 Task: Add an event  with title  Lunch and Learn: Stress Management Techniques, date '2023/12/13' to '2023/12/15'  & Select Event type as  Collective. Add location for the event as  321 São Jorge Castle, Lisbon, Portugal and add a description: Participants will explore the various roles, strengths, and contributions of team members. They will gain insights into the different communication styles, work preferences, and approaches to collaboration that exist within the team.Create an event link  http-lunchandlearn:stressmanagementtechniquescom & Select the event color as  Violet. , logged in from the account softage.1@softage.netand send the event invitation to softage.2@softage.net and softage.3@softage.net
Action: Mouse moved to (732, 104)
Screenshot: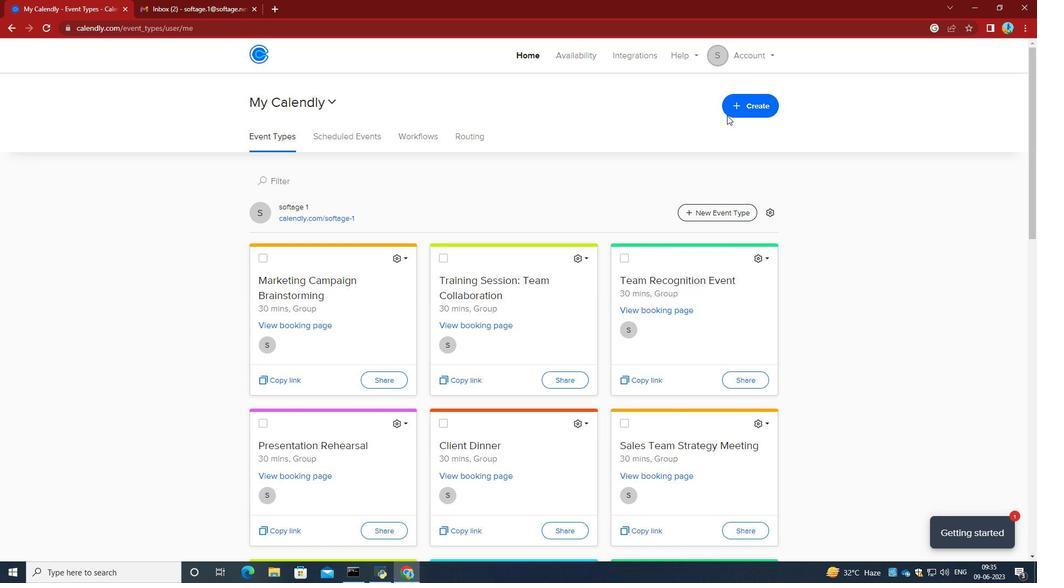 
Action: Mouse pressed left at (732, 104)
Screenshot: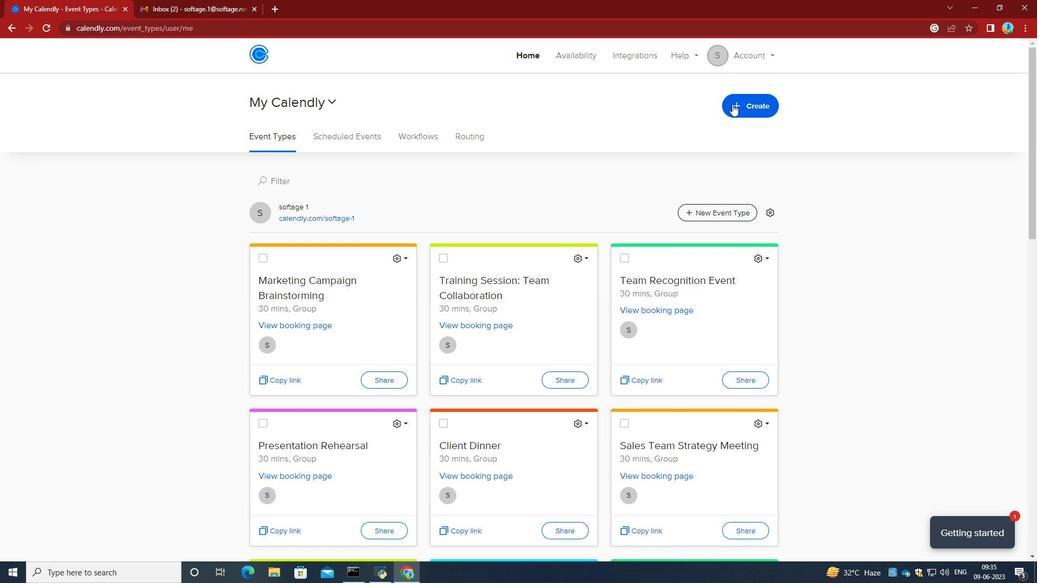 
Action: Mouse moved to (695, 138)
Screenshot: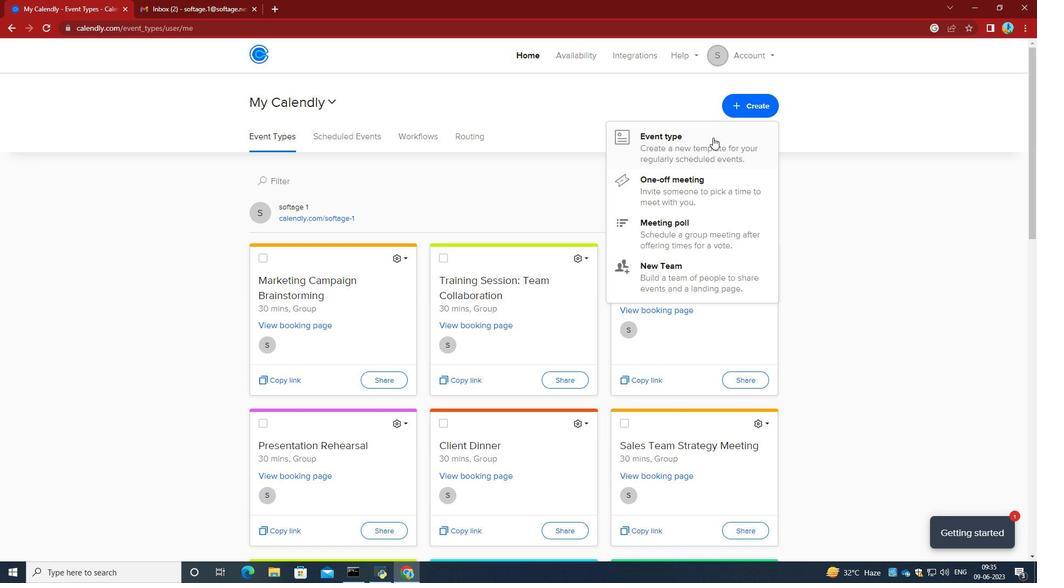 
Action: Mouse pressed left at (695, 138)
Screenshot: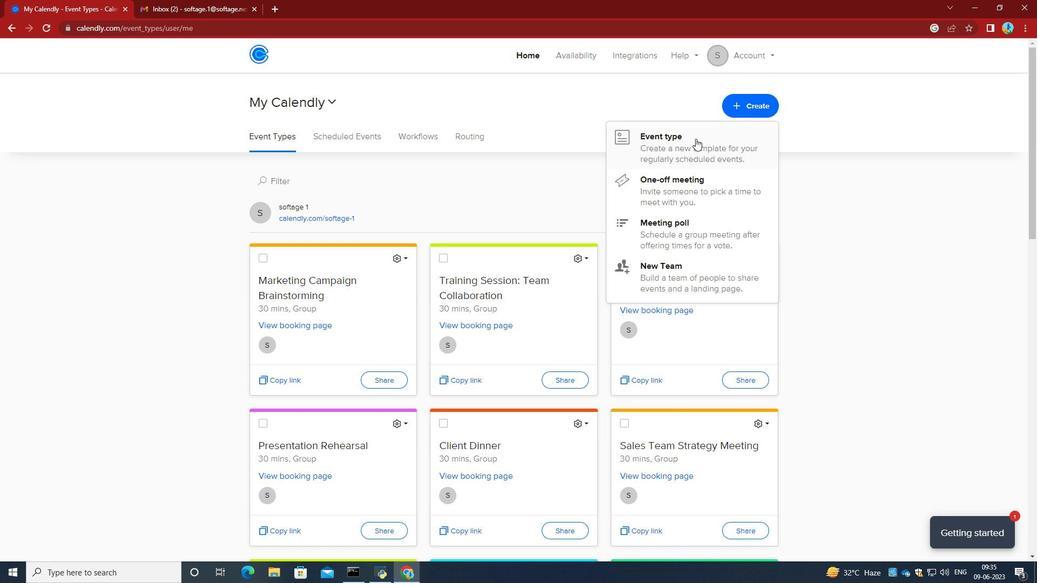
Action: Mouse moved to (524, 322)
Screenshot: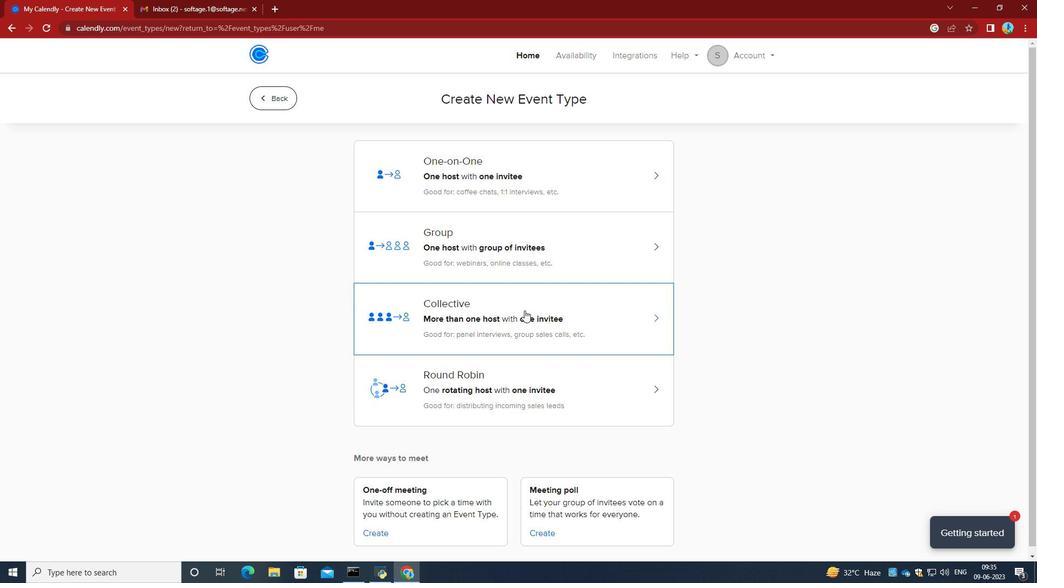 
Action: Mouse pressed left at (524, 322)
Screenshot: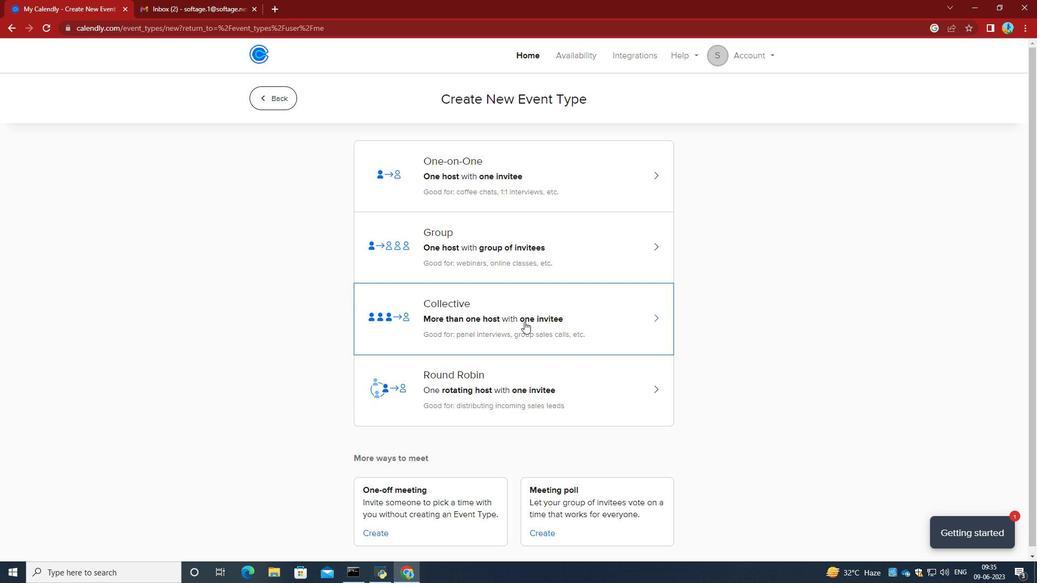 
Action: Mouse moved to (650, 234)
Screenshot: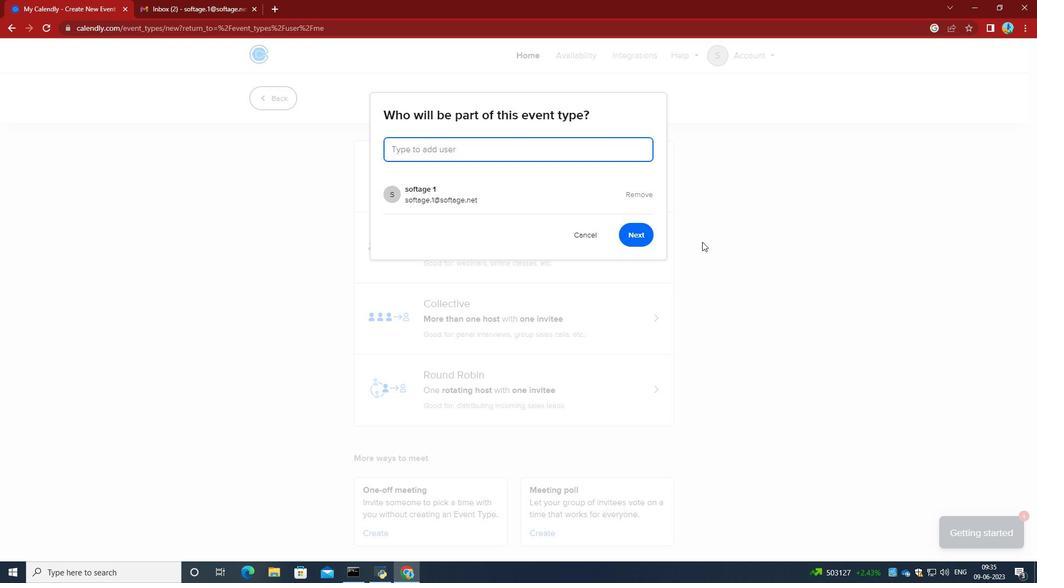 
Action: Mouse pressed left at (650, 234)
Screenshot: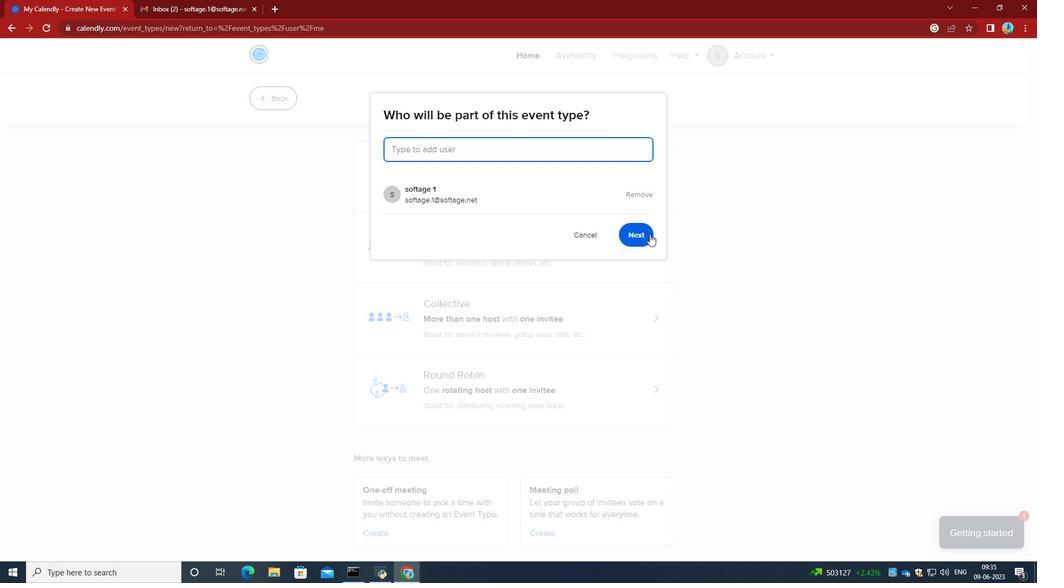 
Action: Mouse moved to (339, 258)
Screenshot: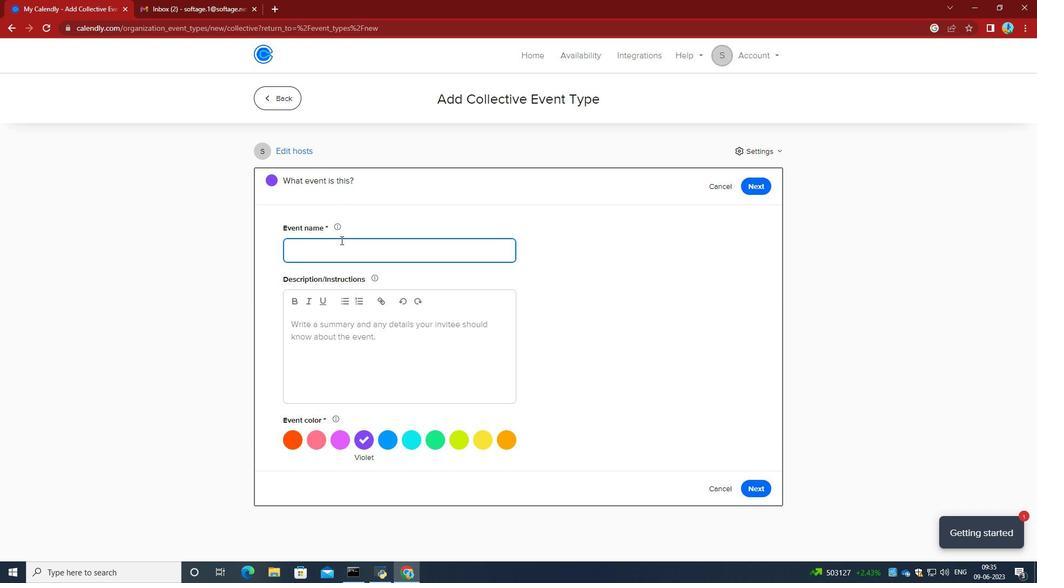 
Action: Mouse pressed left at (339, 258)
Screenshot: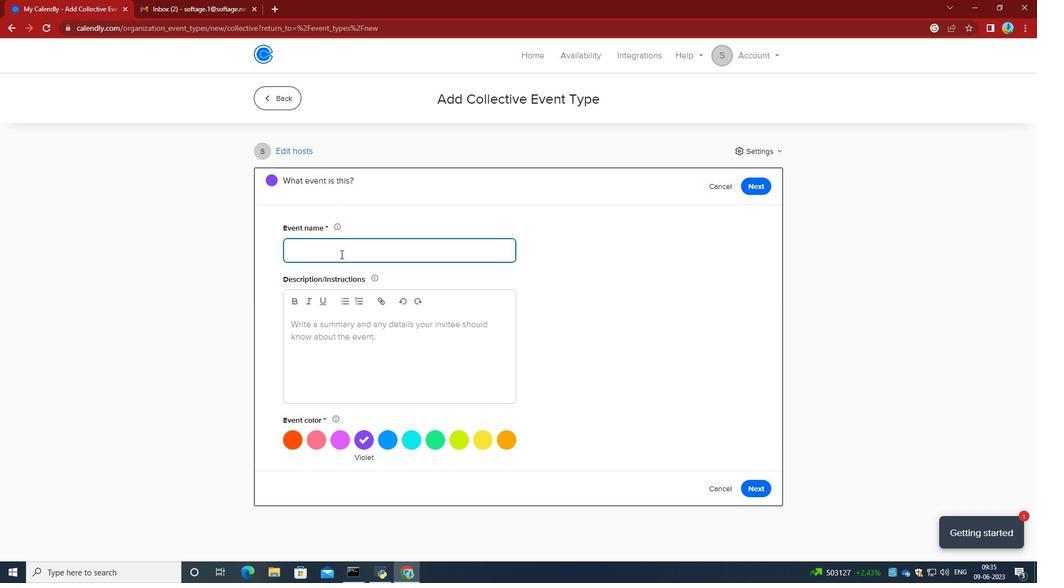 
Action: Key pressed <Key.caps_lock>L<Key.caps_lock>uc<Key.backspace>nch<Key.space>and<Key.space><Key.caps_lock>L<Key.caps_lock>earn<Key.shift_r>:<Key.space><Key.caps_lock>ST<Key.backspace><Key.caps_lock>tress<Key.space><Key.caps_lock>M<Key.caps_lock>anagement<Key.space><Key.caps_lock>T<Key.caps_lock>echniques<Key.space>
Screenshot: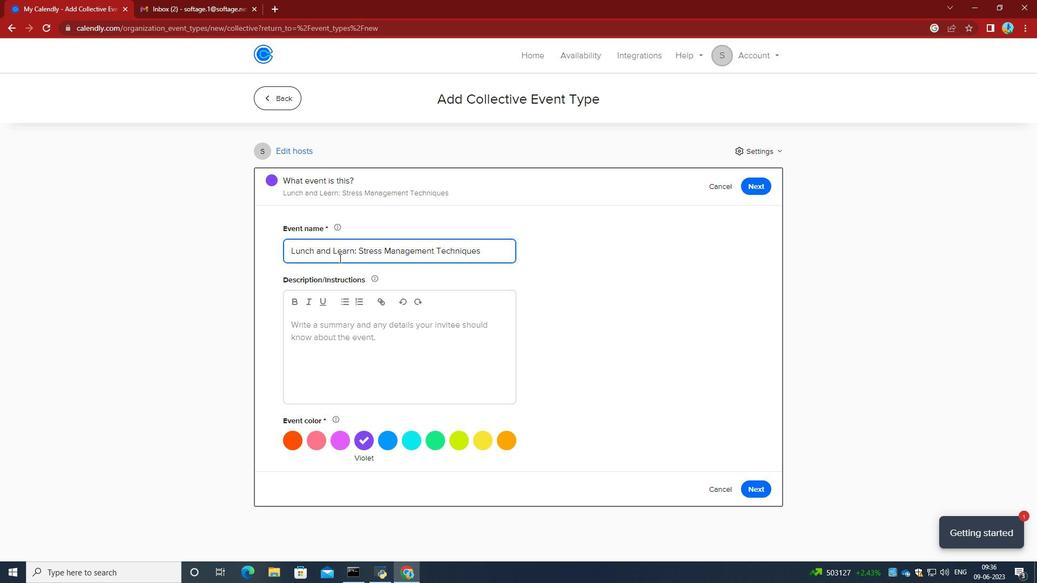 
Action: Mouse moved to (342, 338)
Screenshot: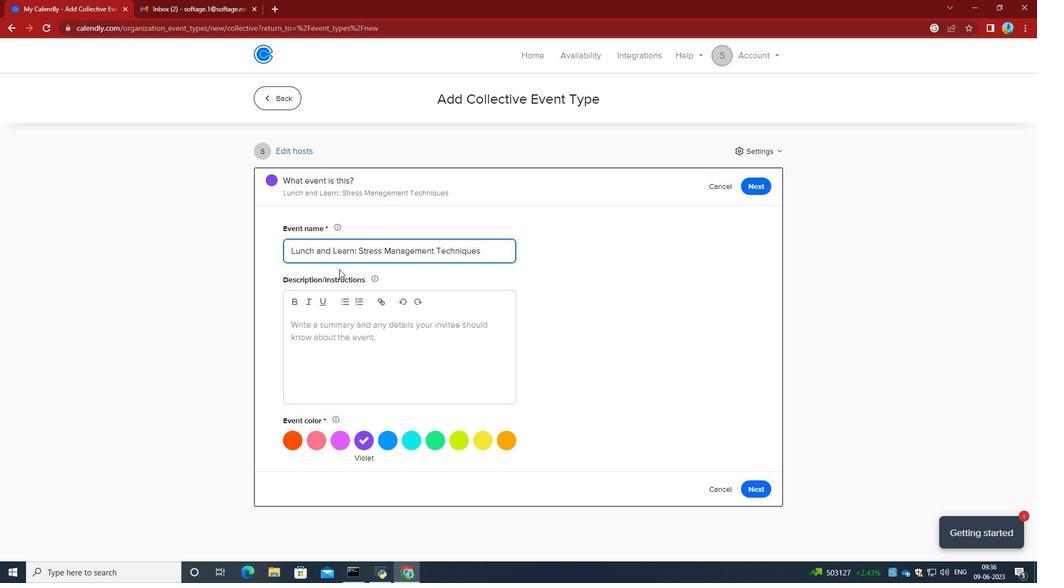 
Action: Mouse pressed left at (342, 338)
Screenshot: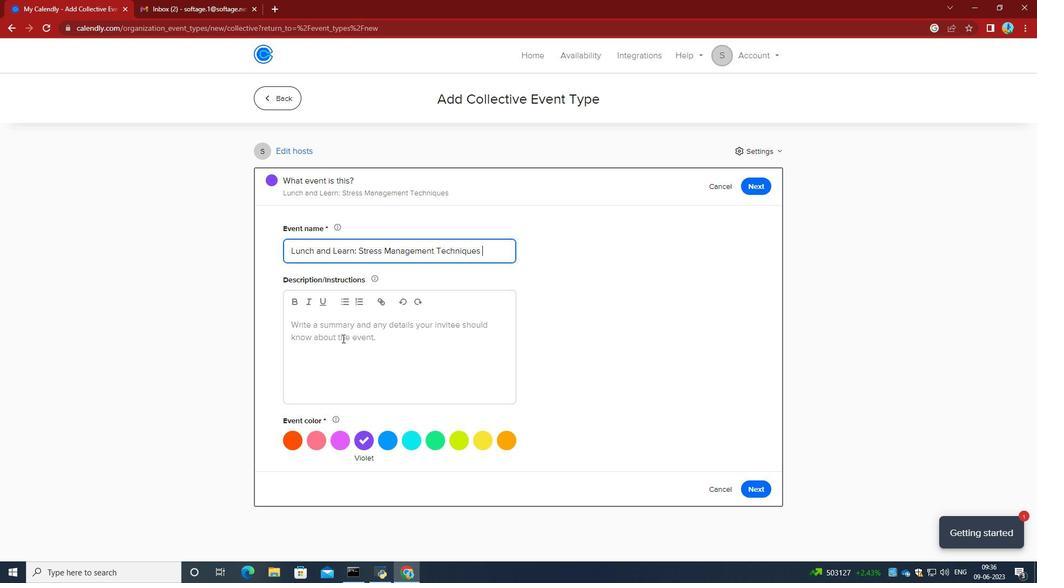 
Action: Key pressed <Key.caps_lock>P<Key.caps_lock>articipants<Key.space>will<Key.space>explore<Key.space>the<Key.space>various<Key.space>roles,<Key.space>th<Key.backspace><Key.backspace>strengths<Key.space><Key.backspace>,<Key.space>and<Key.space>contribution<Key.space>of<Key.space>team<Key.space>membr<Key.backspace>ers.<Key.space><Key.caps_lock>T<Key.caps_lock>hey<Key.space>will<Key.space>gain<Key.space>insights<Key.space>into<Key.space>the<Key.space>different<Key.space>communication<Key.space>styles,<Key.space>work<Key.space>prefernces<Key.space><Key.backspace><Key.backspace><Key.backspace><Key.backspace><Key.backspace><Key.backspace>rences,<Key.space>and<Key.space>appp<Key.backspace>rocahes<Key.space><Key.backspace><Key.backspace><Key.backspace><Key.backspace><Key.backspace><Key.backspace>aches<Key.space>to<Key.space>collaboration<Key.space>the<Key.space>exist<Key.space>within<Key.space>the<Key.space>team.
Screenshot: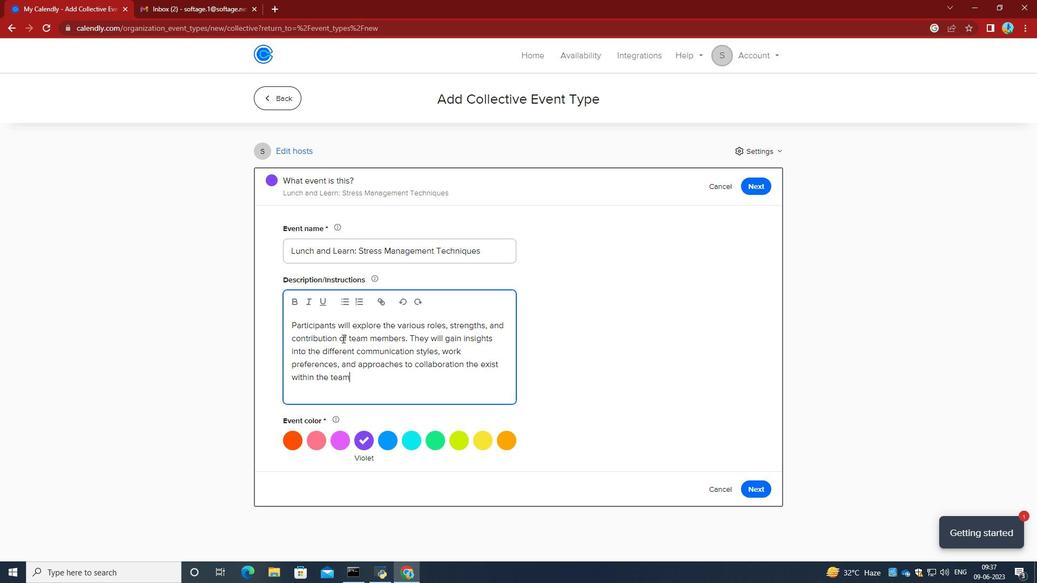 
Action: Mouse moved to (363, 442)
Screenshot: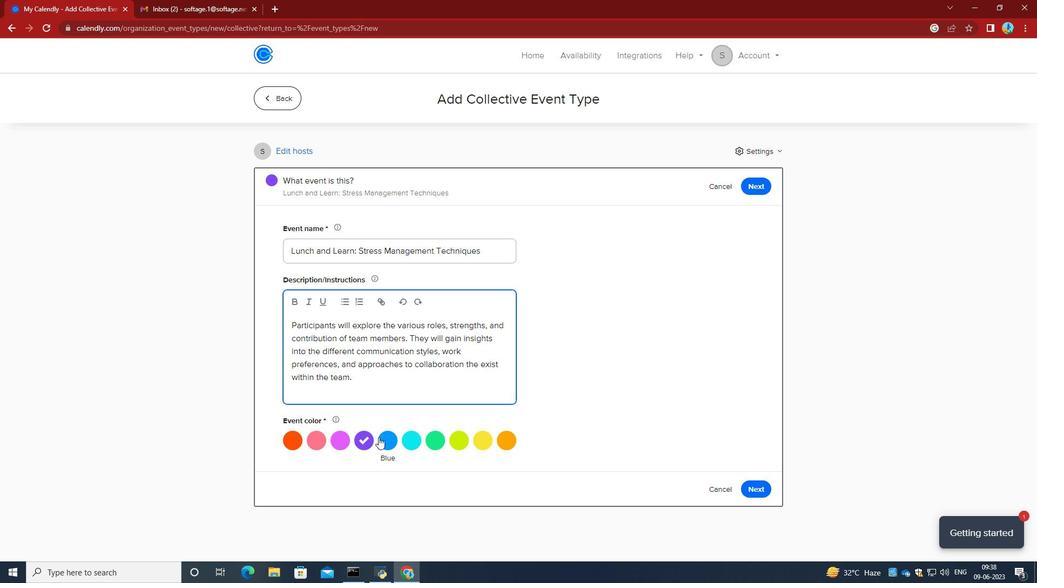 
Action: Mouse pressed left at (363, 442)
Screenshot: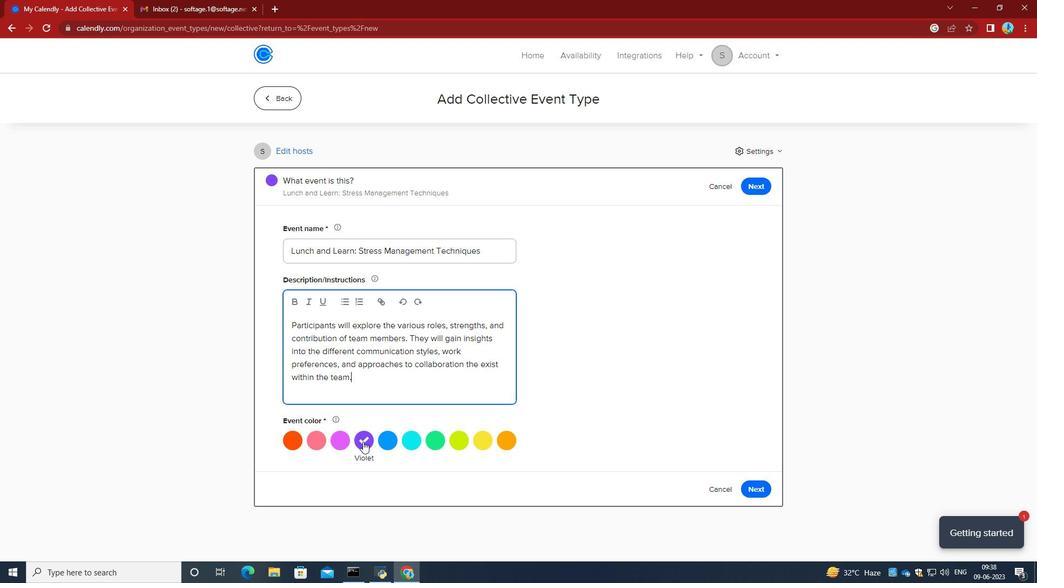 
Action: Mouse moved to (763, 485)
Screenshot: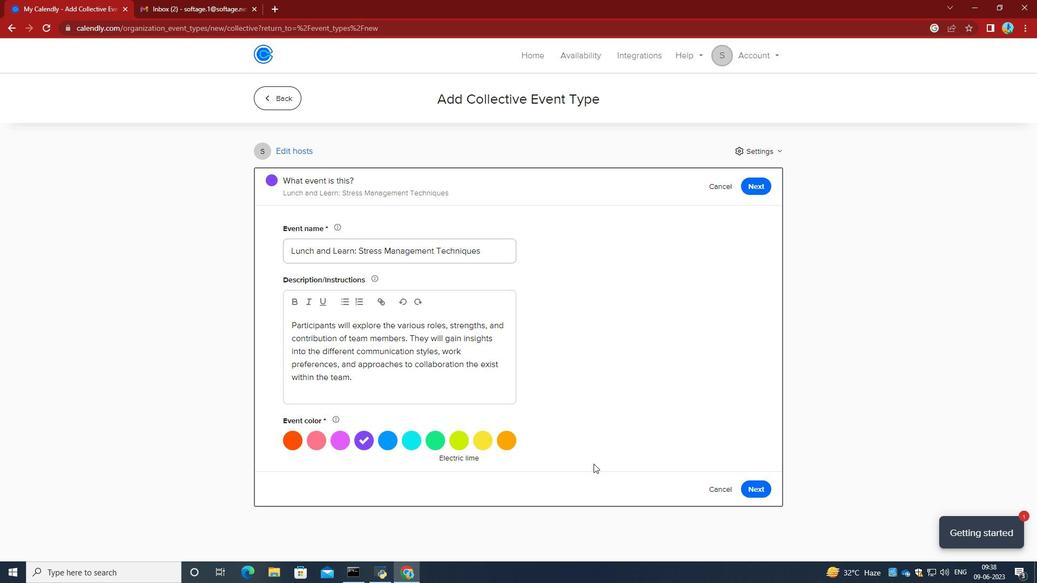
Action: Mouse pressed left at (763, 485)
Screenshot: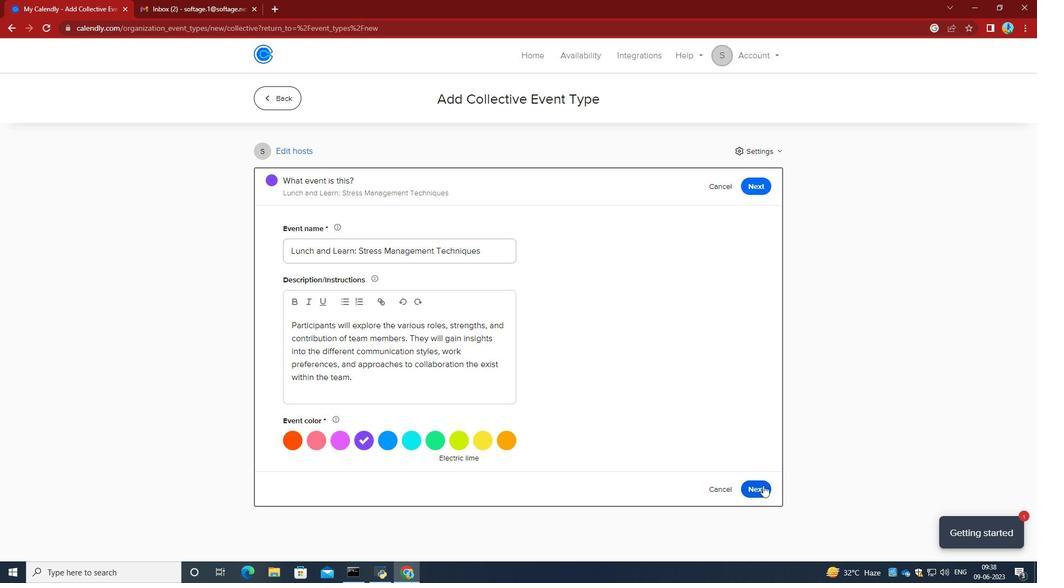 
Action: Mouse moved to (428, 315)
Screenshot: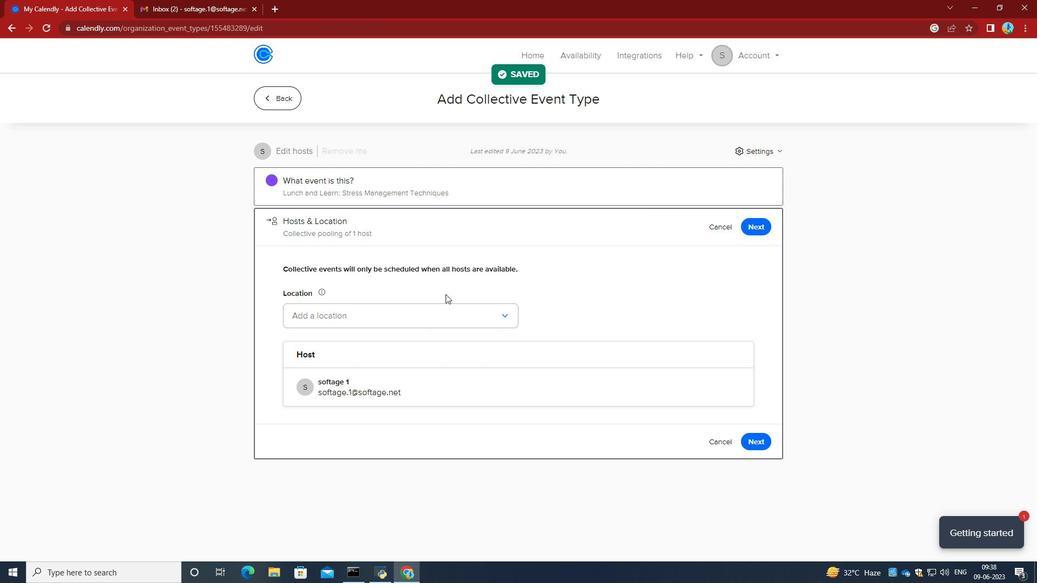 
Action: Mouse pressed left at (428, 315)
Screenshot: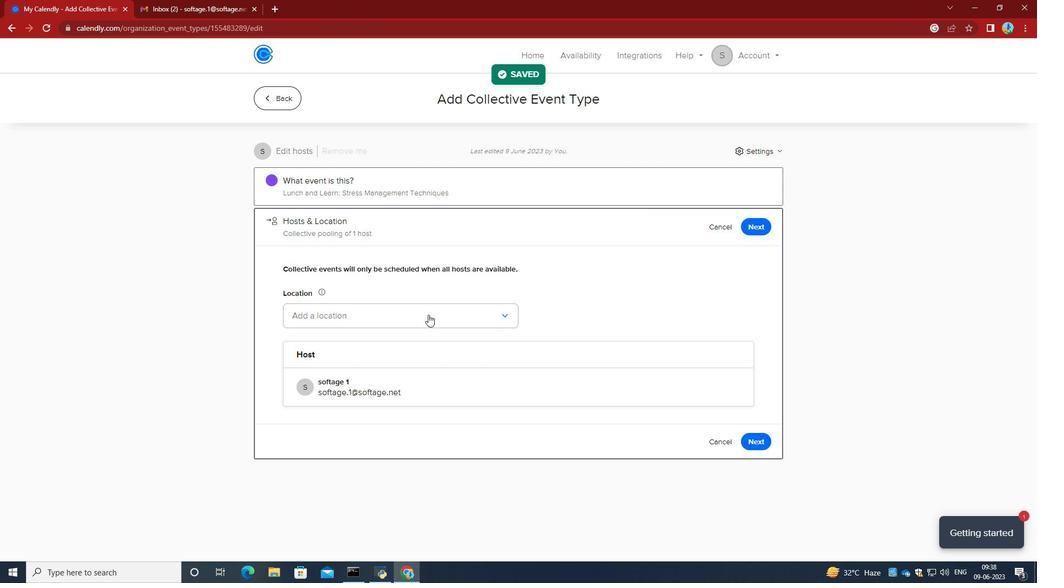 
Action: Mouse moved to (397, 348)
Screenshot: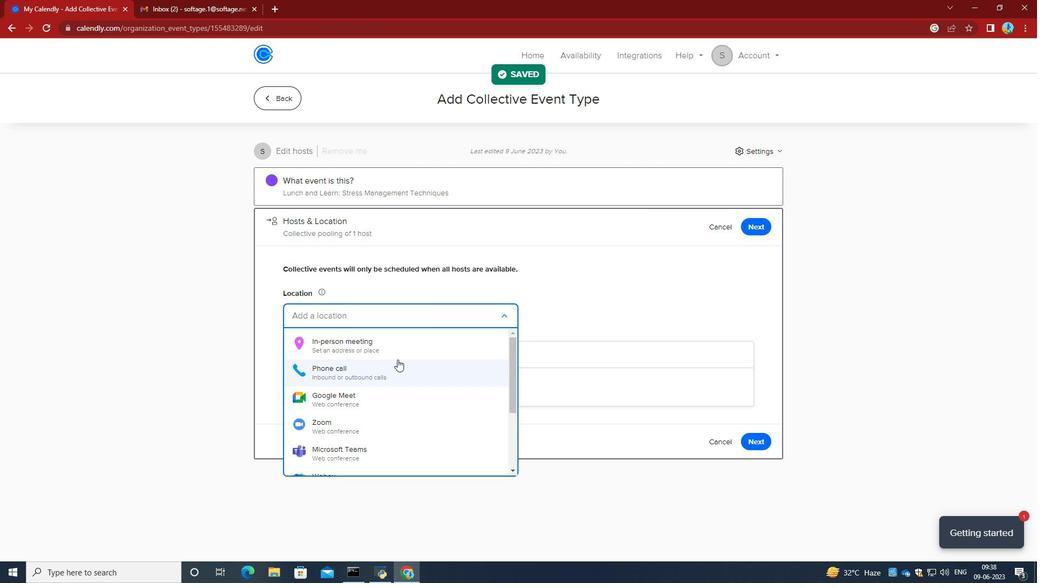 
Action: Mouse pressed left at (397, 348)
Screenshot: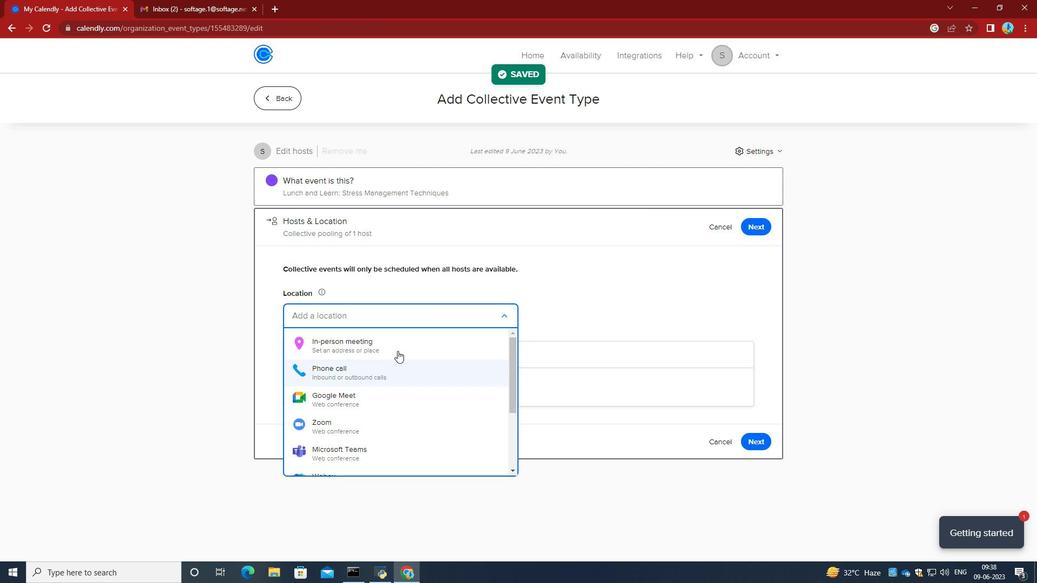 
Action: Mouse moved to (486, 175)
Screenshot: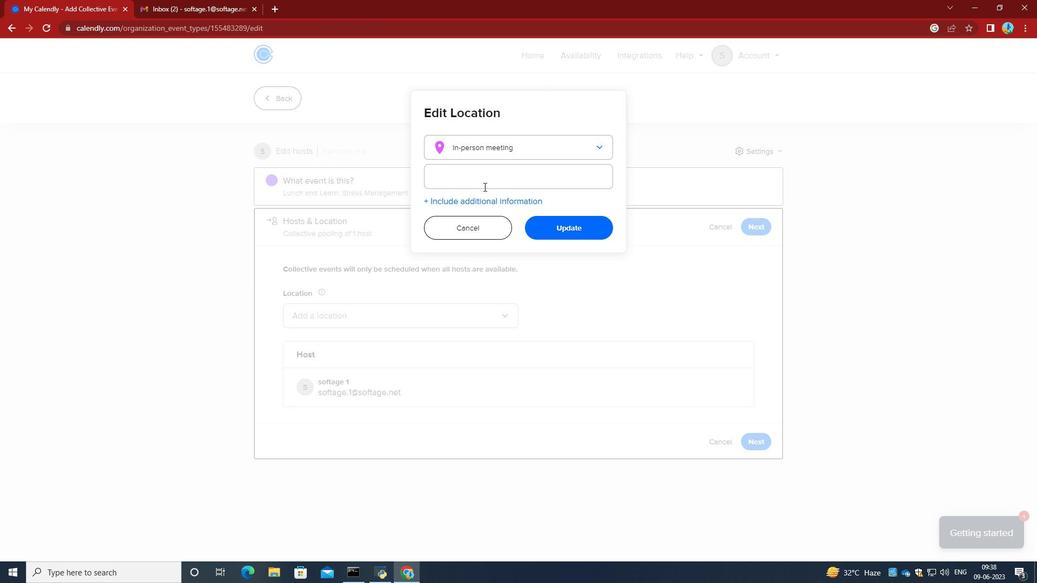 
Action: Mouse pressed left at (486, 175)
Screenshot: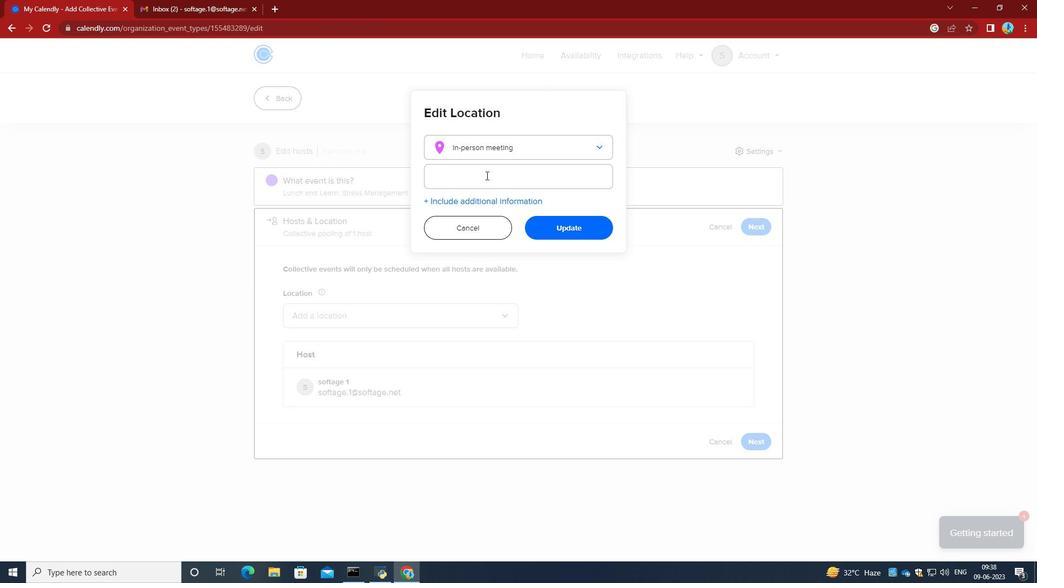 
Action: Key pressed <Key.caps_lock>321<Key.caps_lock>s<Key.caps_lock><Key.backspace><Key.space><Key.caps_lock><Key.caps_lock>S<Key.caps_lock>ao<Key.space><Key.caps_lock>H<Key.caps_lock>o<Key.backspace><Key.backspace><Key.caps_lock>J<Key.caps_lock>orge<Key.space><Key.caps_lock>C<Key.caps_lock>astle,<Key.space><Key.caps_lock>L<Key.caps_lock>isbon,<Key.space><Key.caps_lock>P<Key.caps_lock>ortugla<Key.backspace><Key.backspace>al
Screenshot: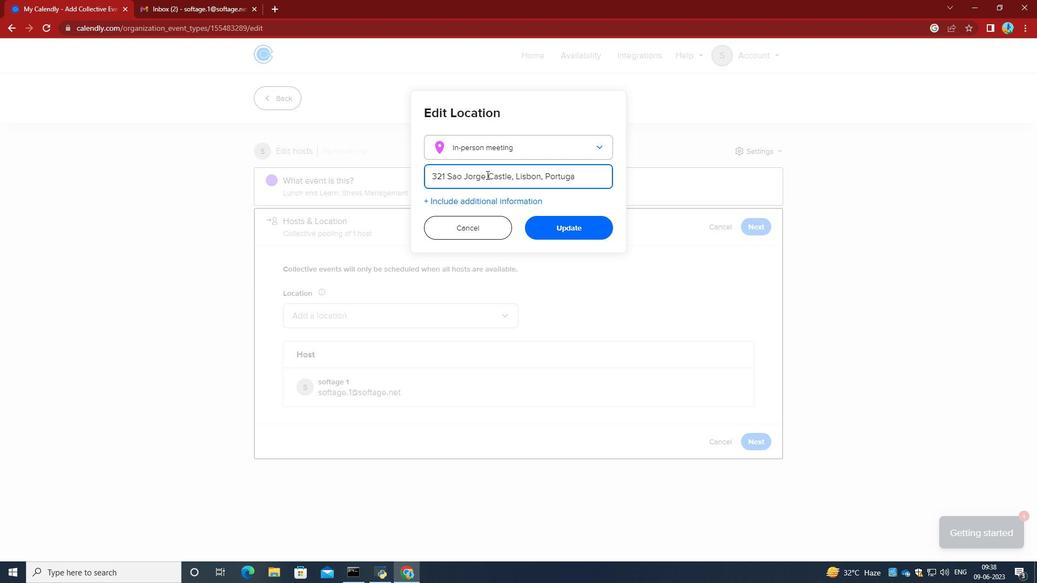 
Action: Mouse moved to (574, 229)
Screenshot: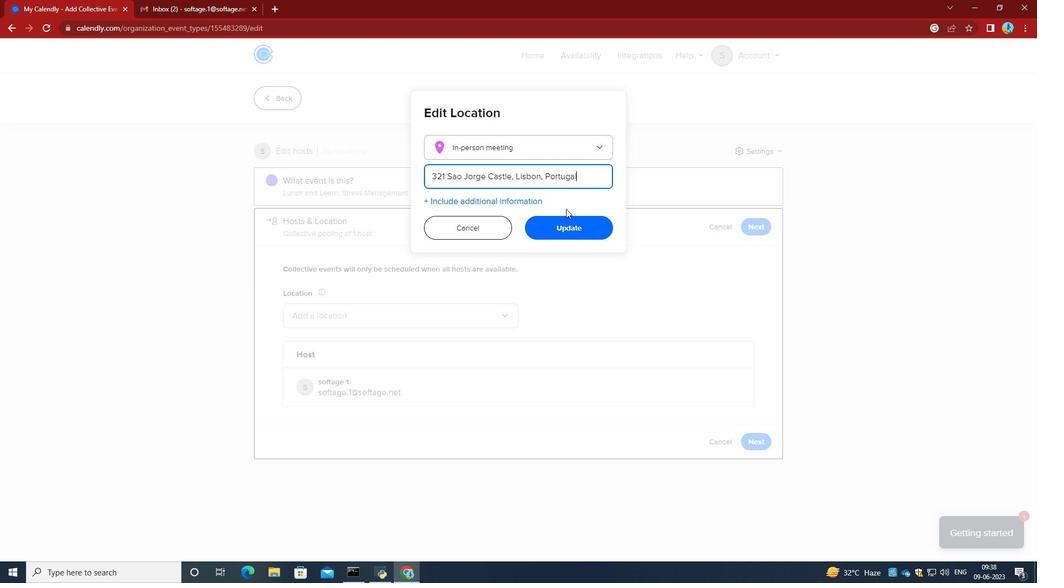 
Action: Mouse pressed left at (574, 229)
Screenshot: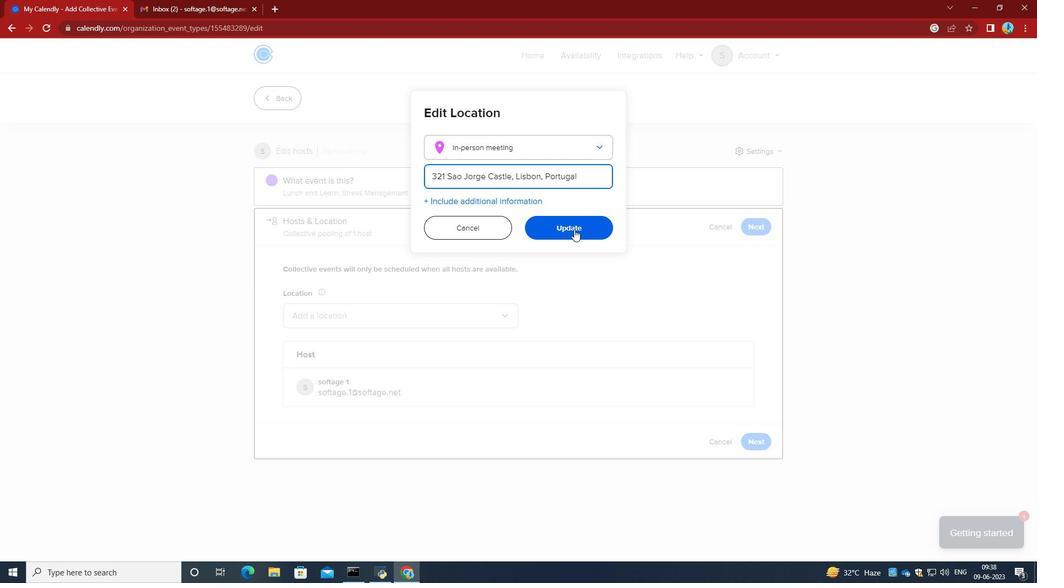 
Action: Mouse moved to (754, 446)
Screenshot: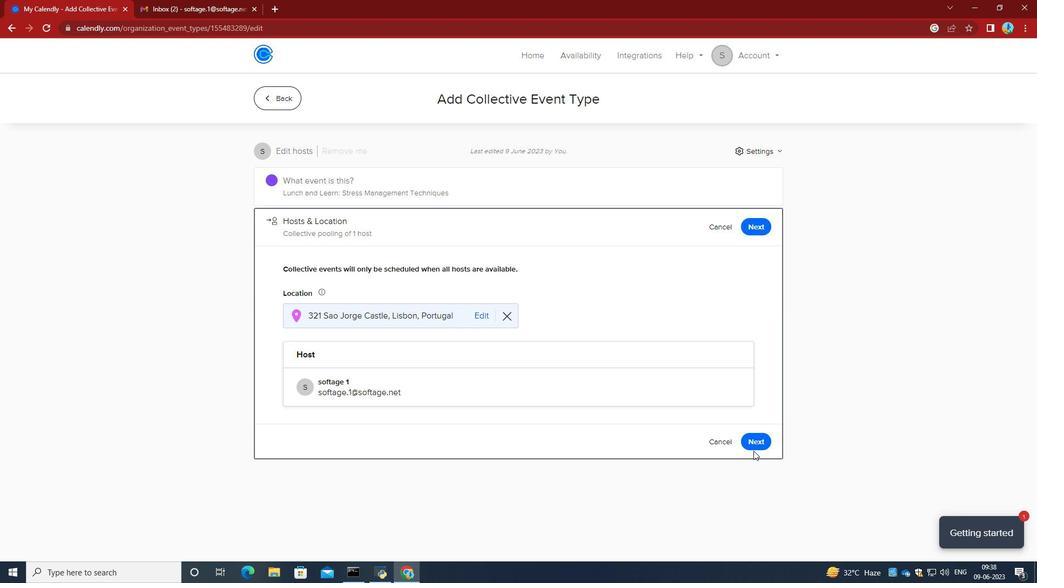 
Action: Mouse pressed left at (754, 446)
Screenshot: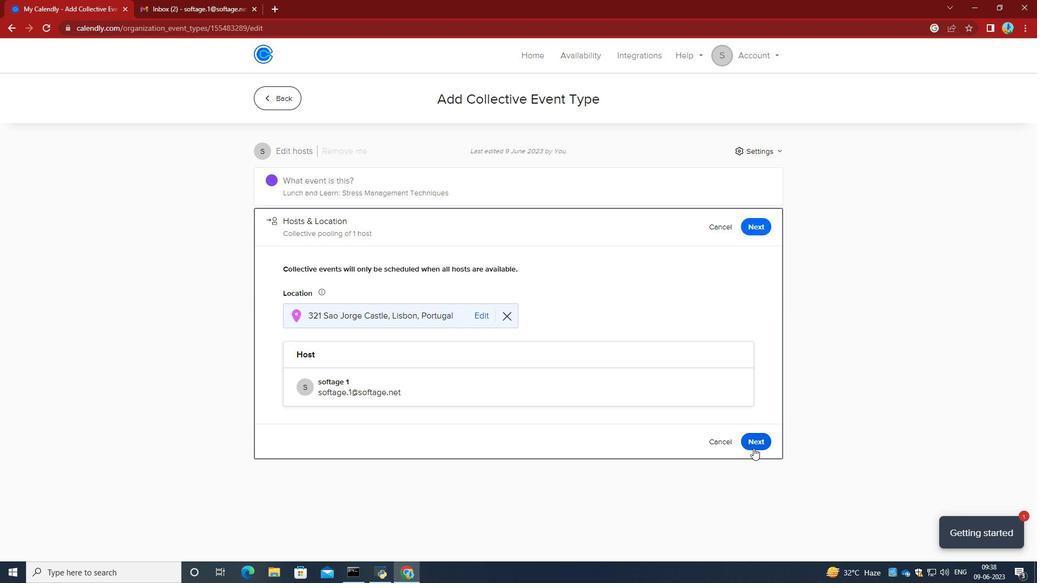 
Action: Mouse moved to (354, 389)
Screenshot: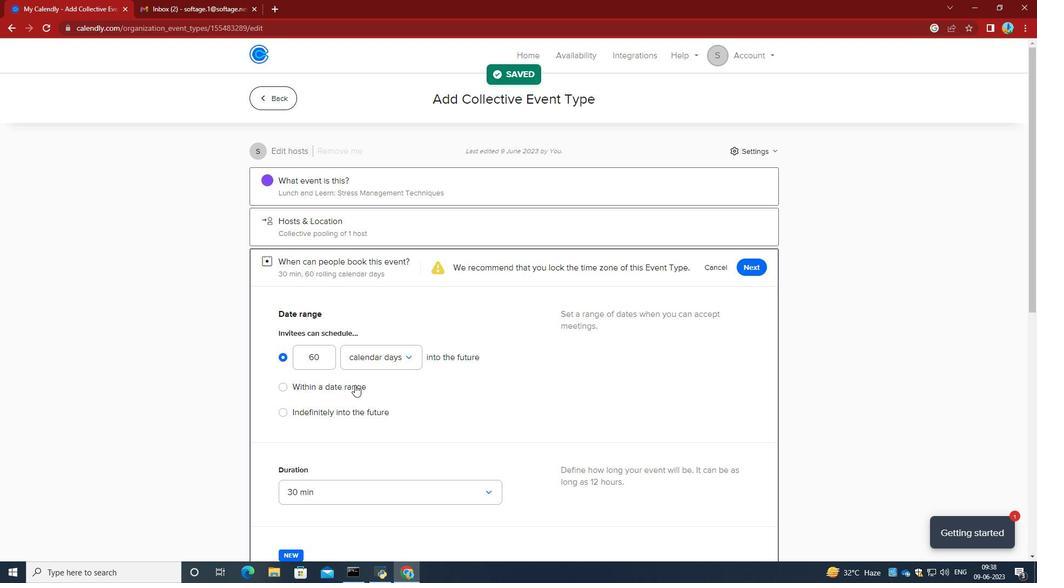 
Action: Mouse pressed left at (354, 389)
Screenshot: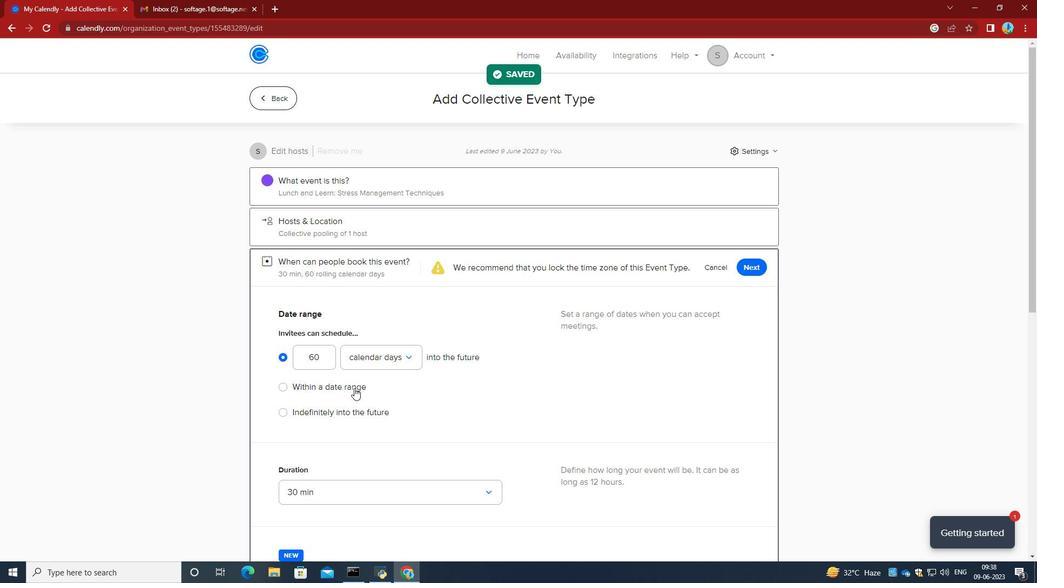 
Action: Mouse moved to (407, 394)
Screenshot: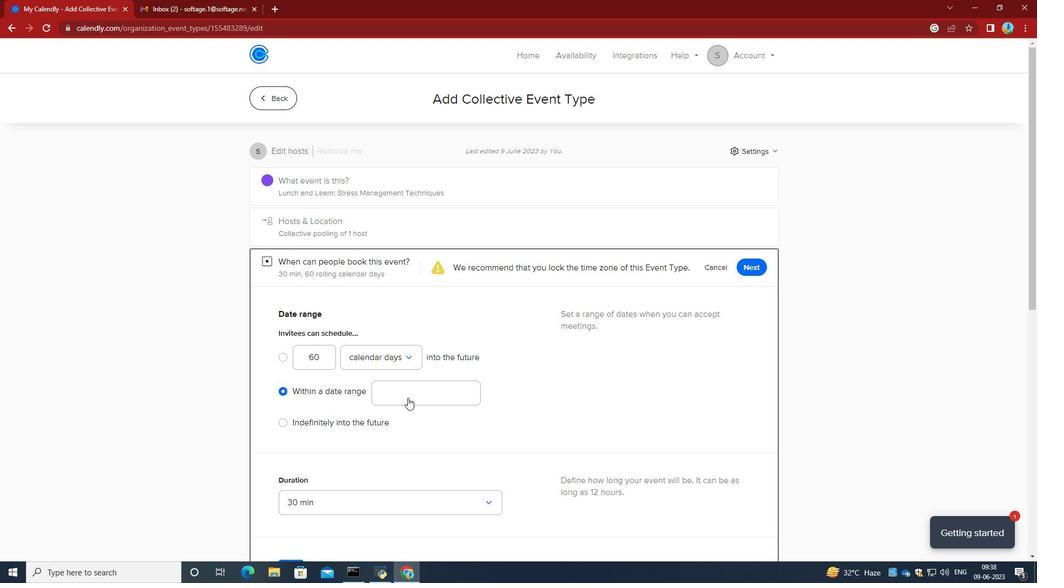 
Action: Mouse pressed left at (407, 394)
Screenshot: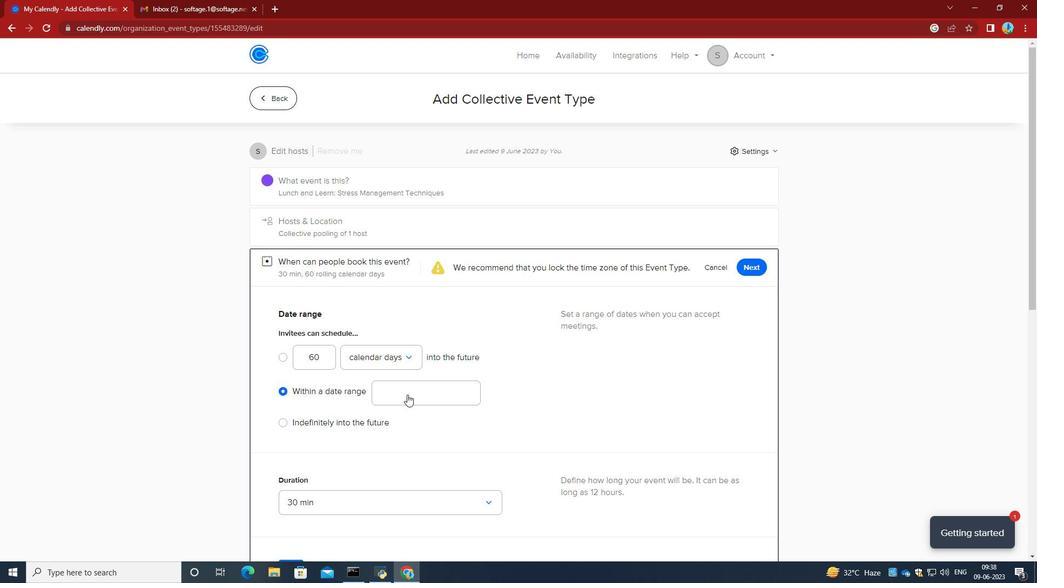 
Action: Mouse moved to (454, 198)
Screenshot: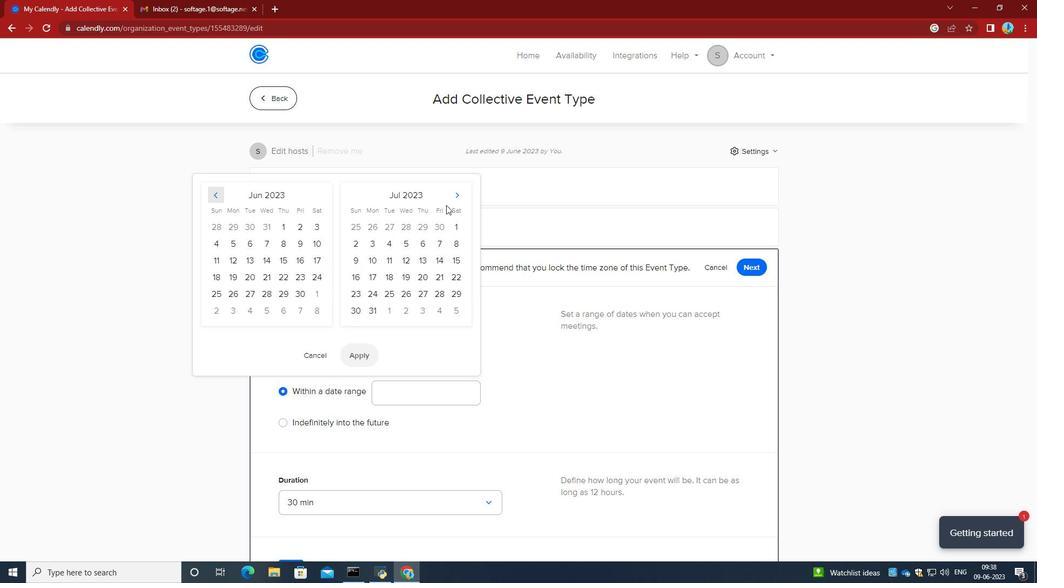 
Action: Mouse pressed left at (454, 198)
Screenshot: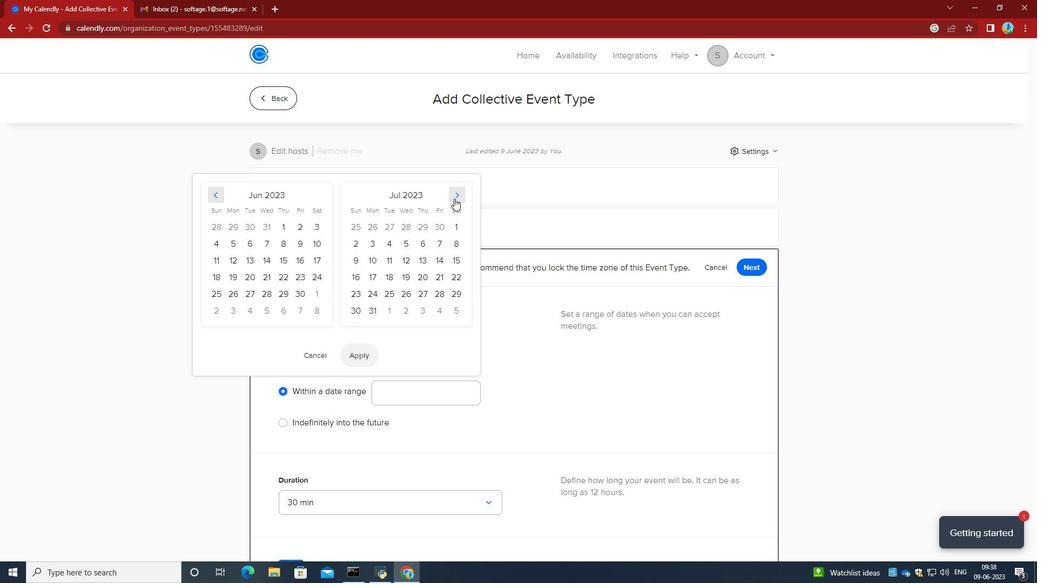
Action: Mouse pressed left at (454, 198)
Screenshot: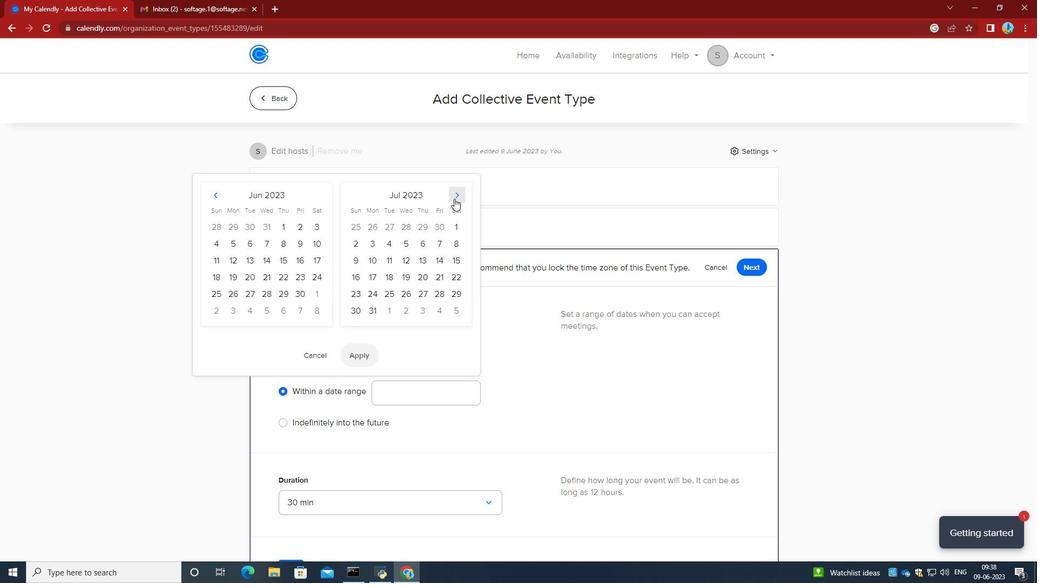 
Action: Mouse pressed left at (454, 198)
Screenshot: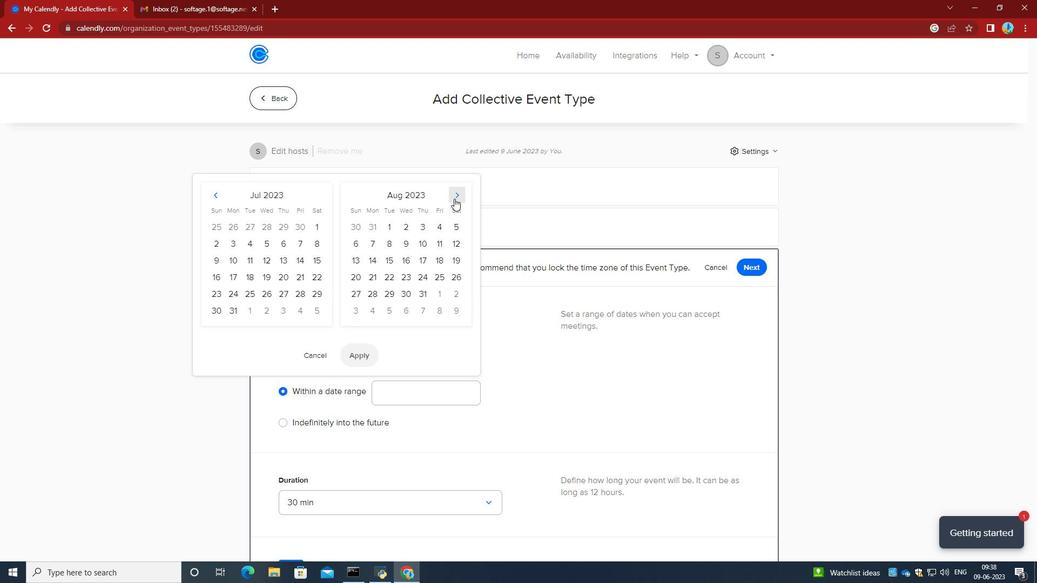 
Action: Mouse pressed left at (454, 198)
Screenshot: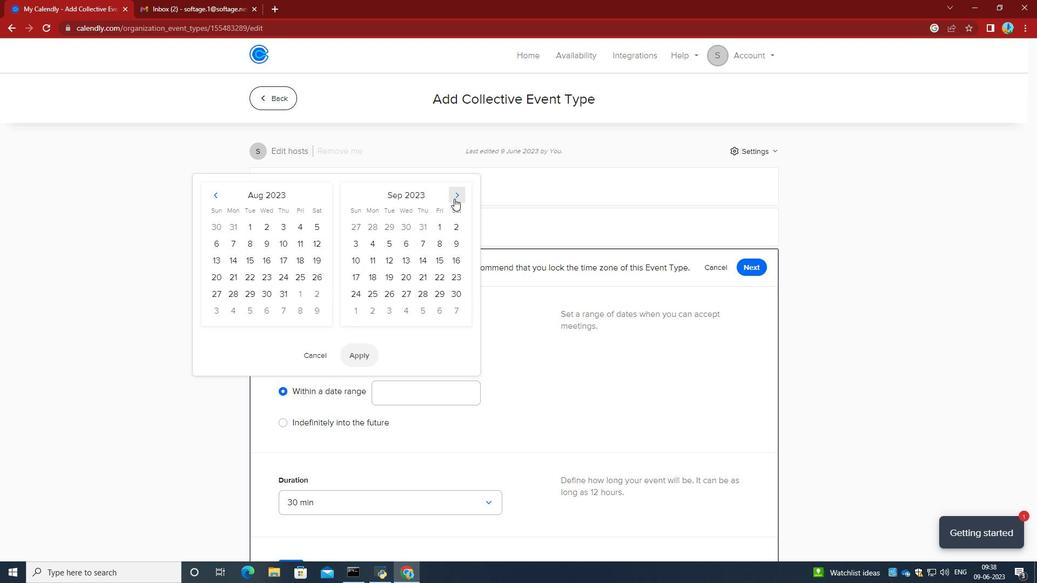 
Action: Mouse pressed left at (454, 198)
Screenshot: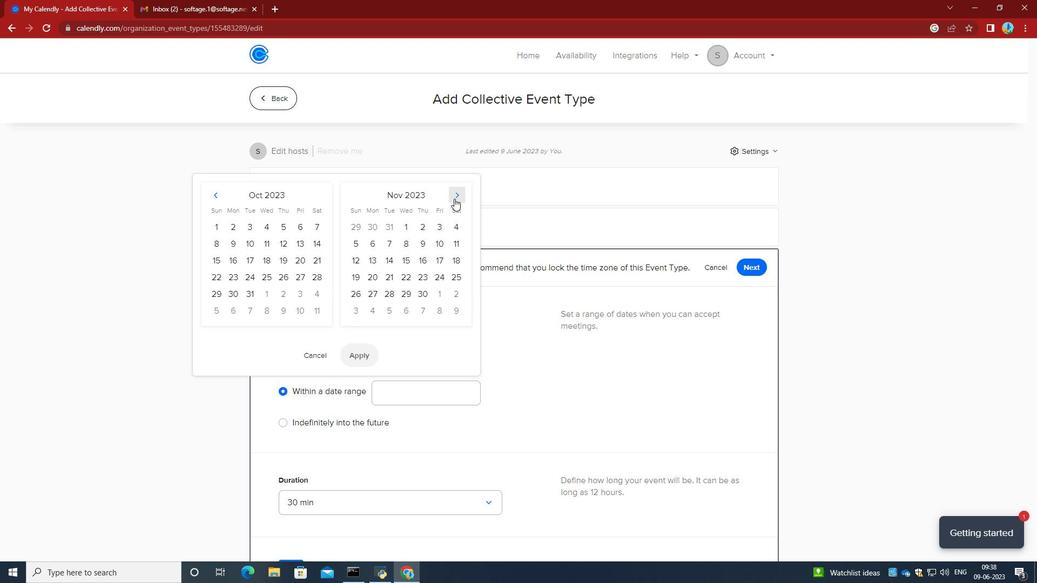 
Action: Mouse moved to (404, 258)
Screenshot: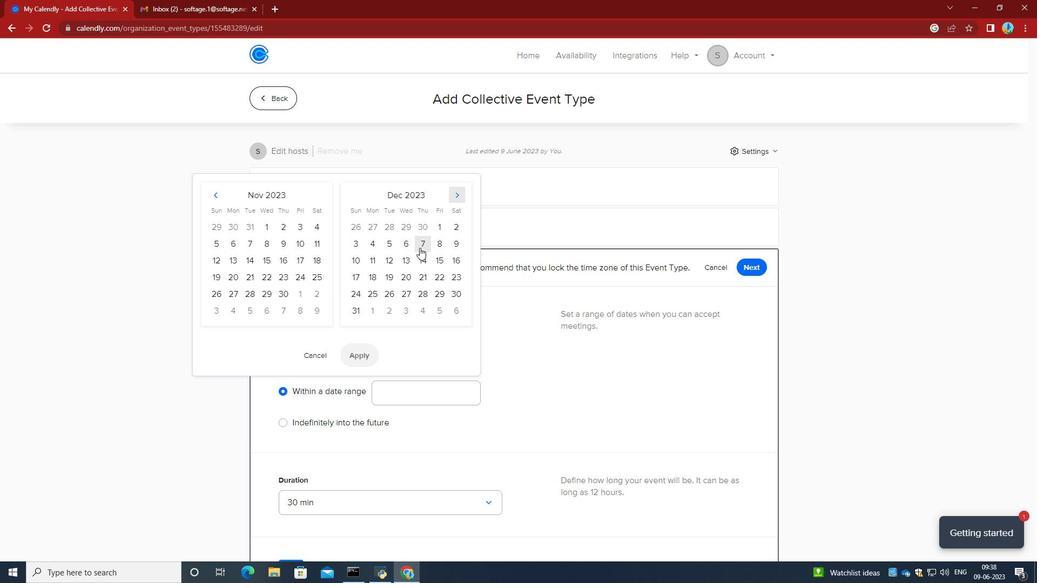 
Action: Mouse pressed left at (404, 258)
Screenshot: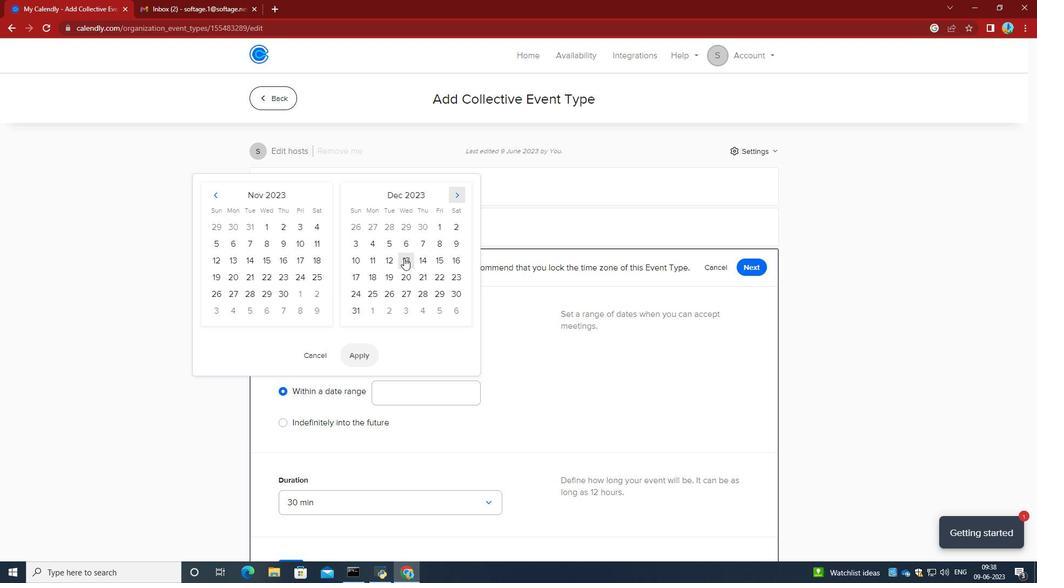 
Action: Mouse moved to (437, 262)
Screenshot: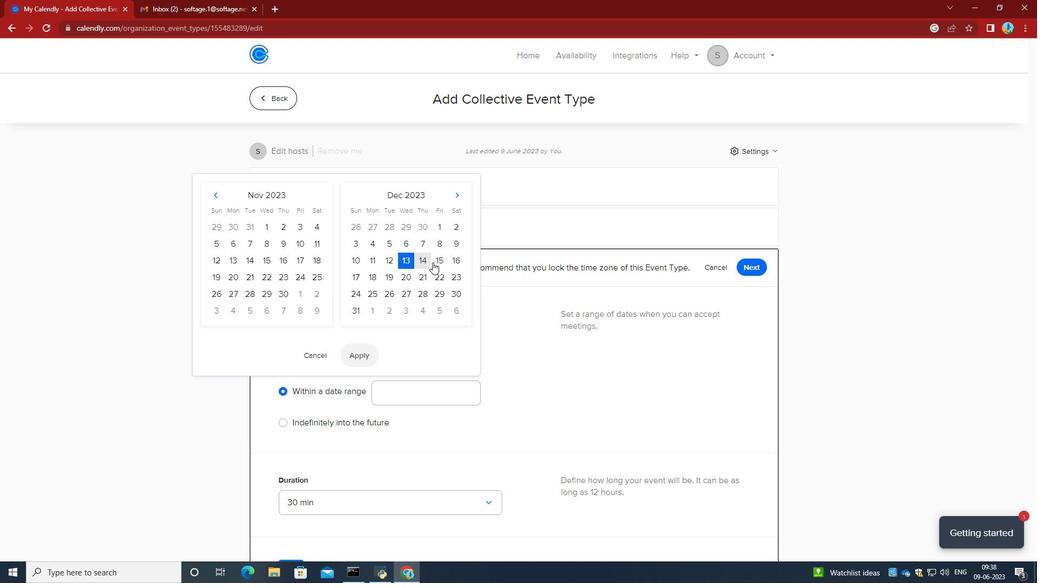 
Action: Mouse pressed left at (437, 262)
Screenshot: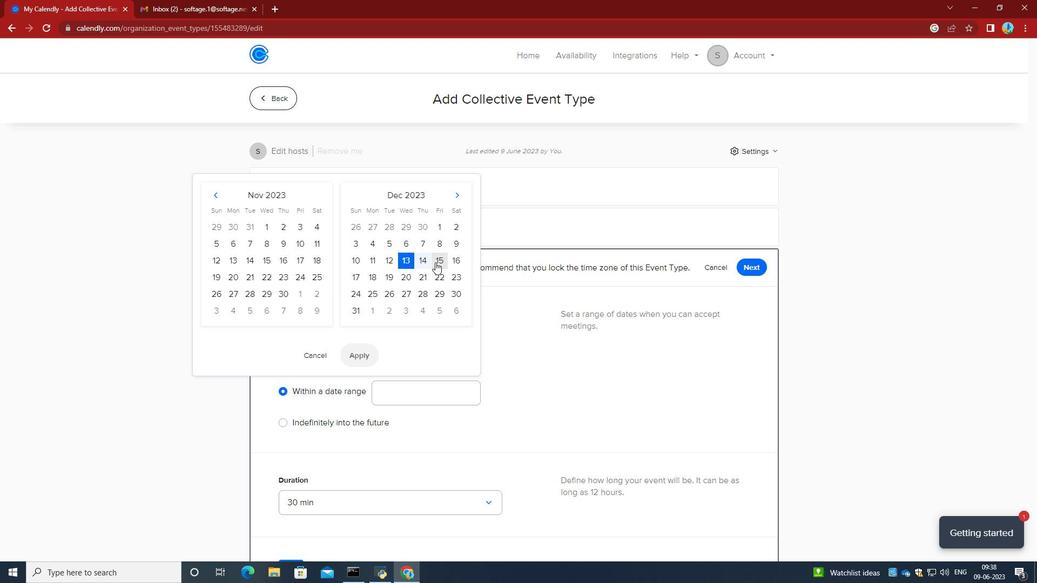
Action: Mouse moved to (361, 357)
Screenshot: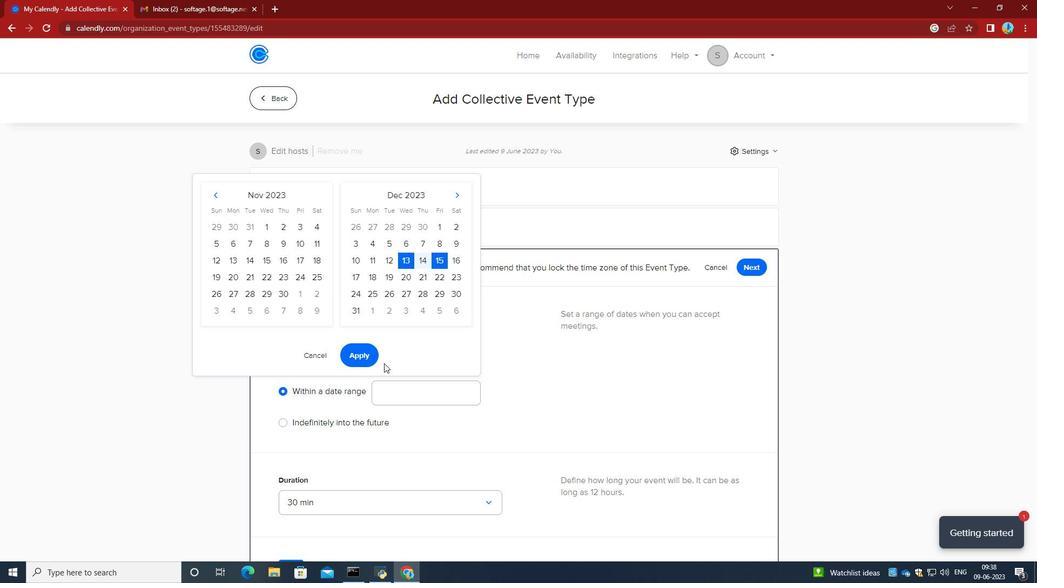 
Action: Mouse pressed left at (361, 357)
Screenshot: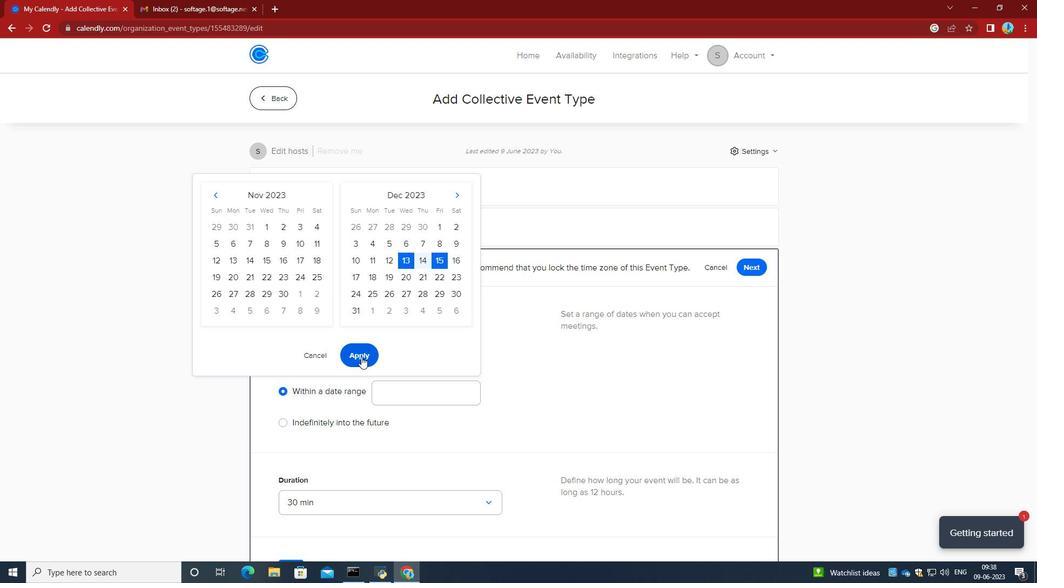 
Action: Mouse moved to (459, 341)
Screenshot: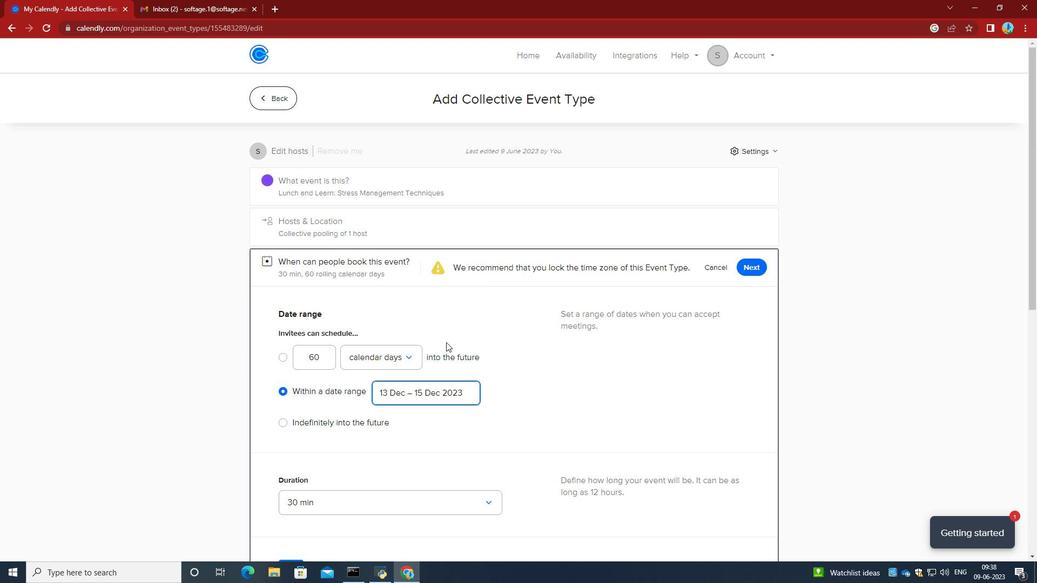 
Action: Mouse scrolled (459, 340) with delta (0, 0)
Screenshot: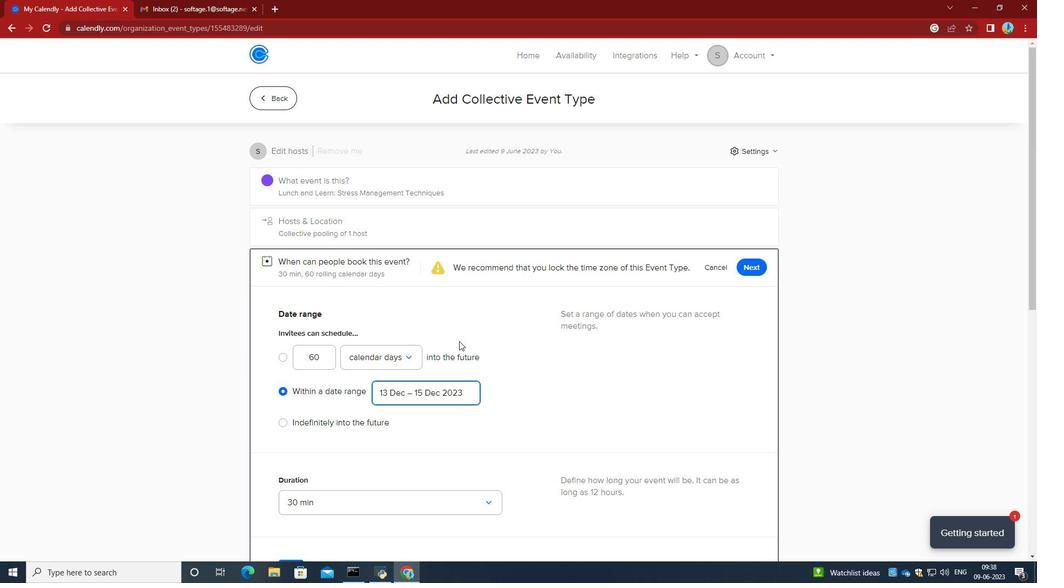 
Action: Mouse scrolled (459, 340) with delta (0, 0)
Screenshot: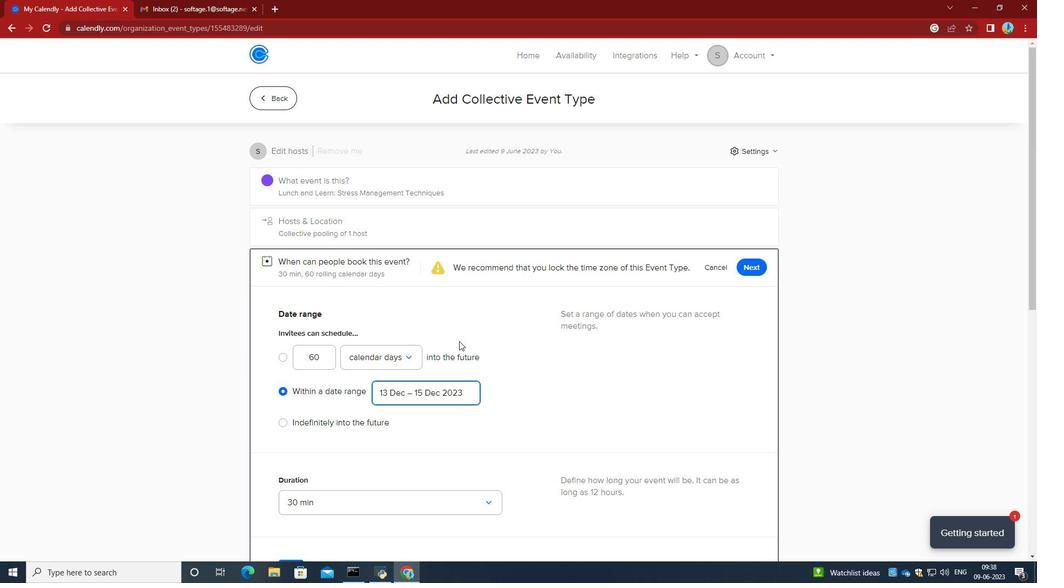 
Action: Mouse scrolled (459, 340) with delta (0, 0)
Screenshot: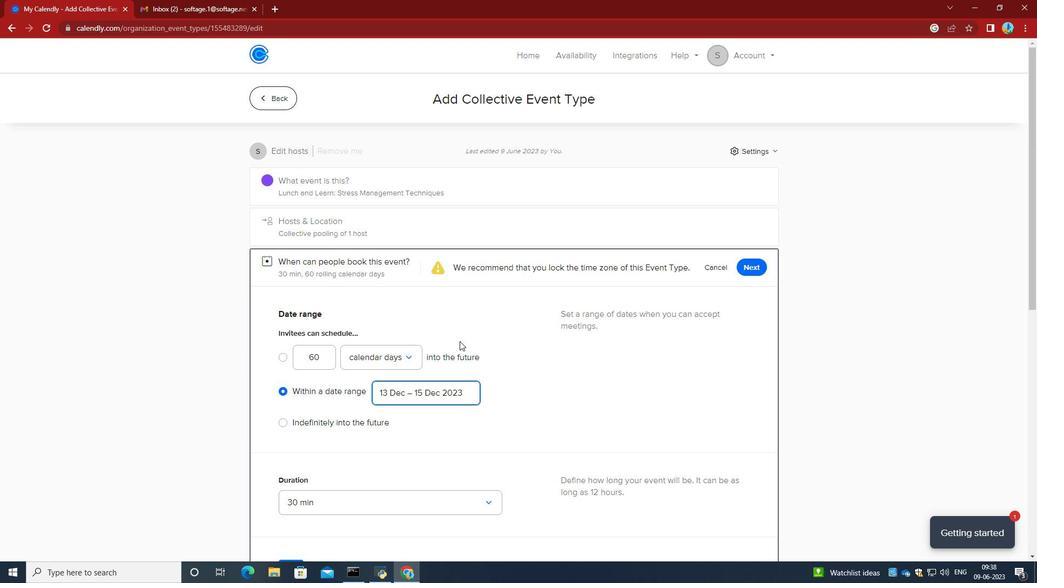 
Action: Mouse scrolled (459, 340) with delta (0, 0)
Screenshot: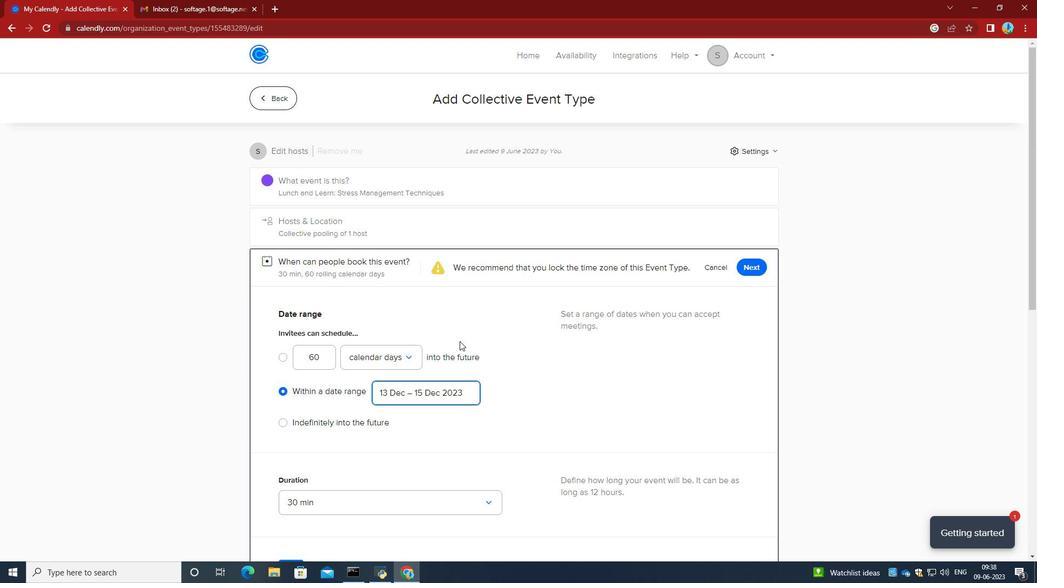
Action: Mouse scrolled (459, 340) with delta (0, 0)
Screenshot: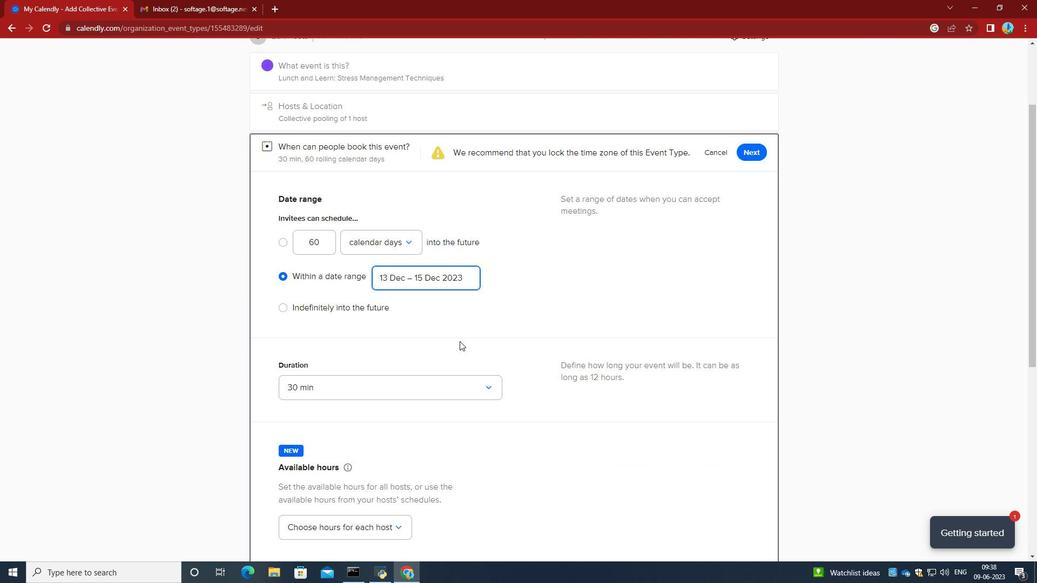 
Action: Mouse scrolled (459, 340) with delta (0, 0)
Screenshot: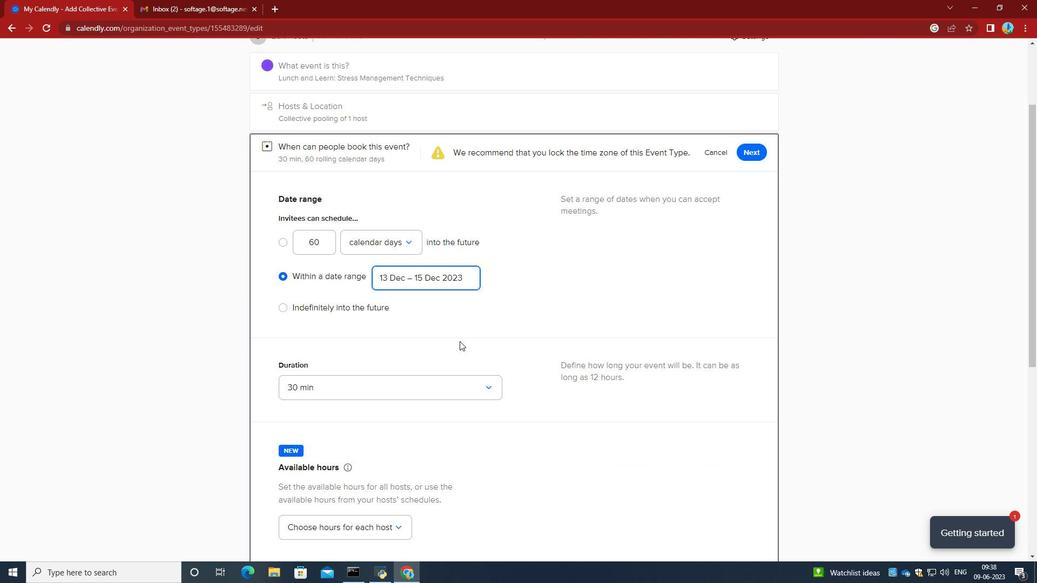 
Action: Mouse scrolled (459, 340) with delta (0, 0)
Screenshot: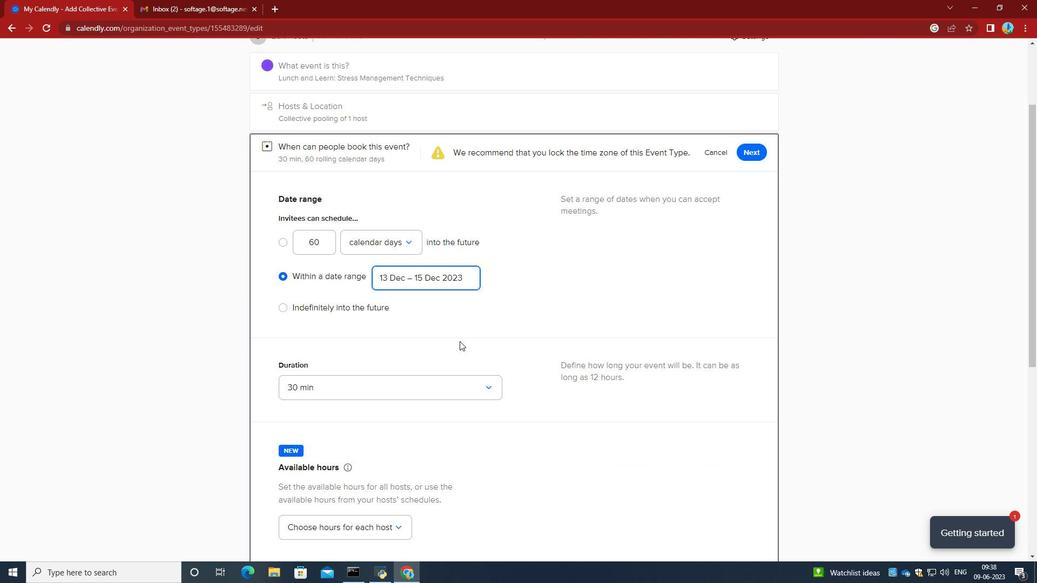 
Action: Mouse scrolled (459, 340) with delta (0, 0)
Screenshot: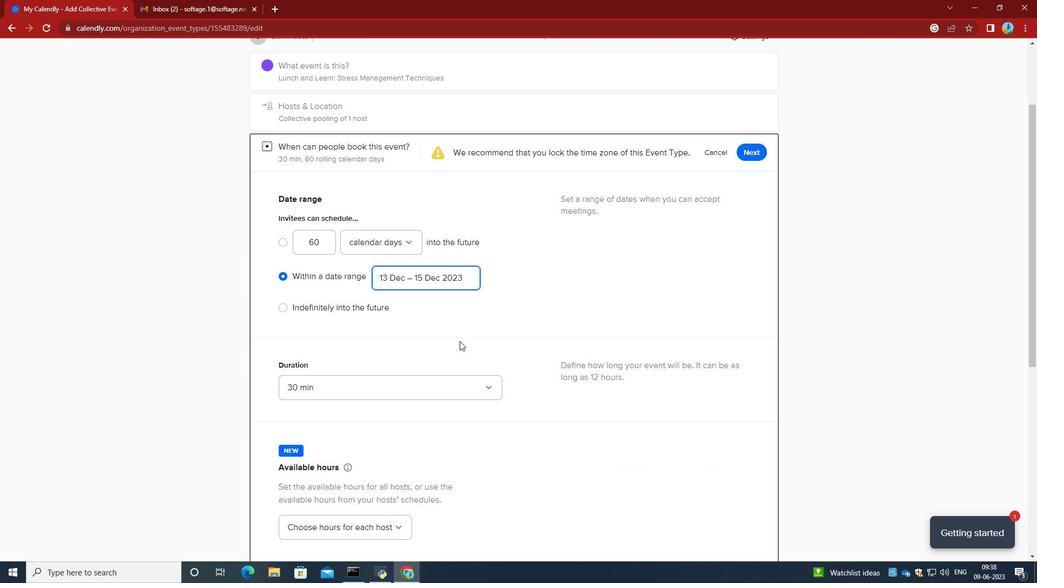 
Action: Mouse scrolled (459, 340) with delta (0, 0)
Screenshot: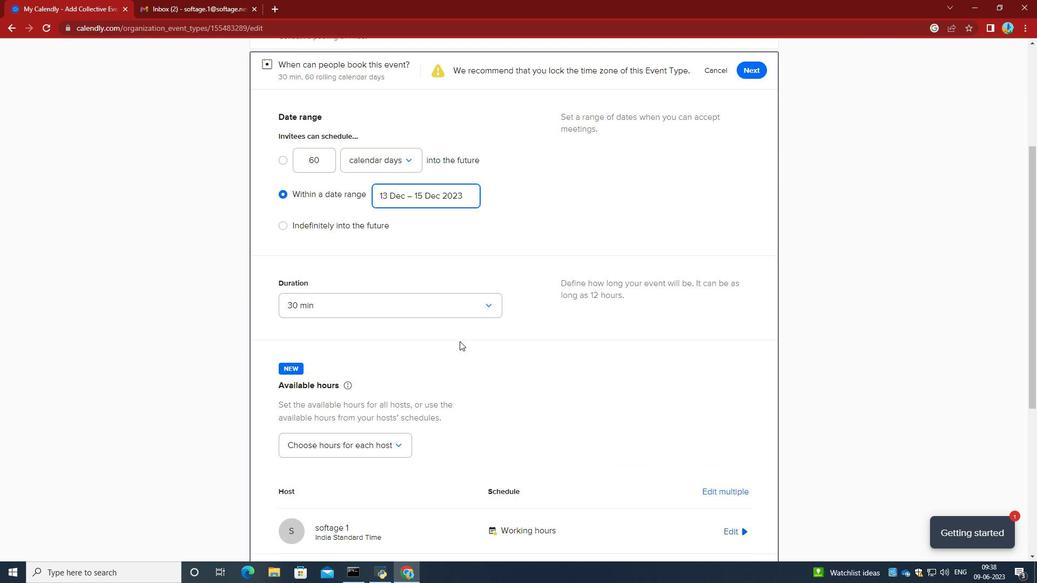 
Action: Mouse scrolled (459, 340) with delta (0, 0)
Screenshot: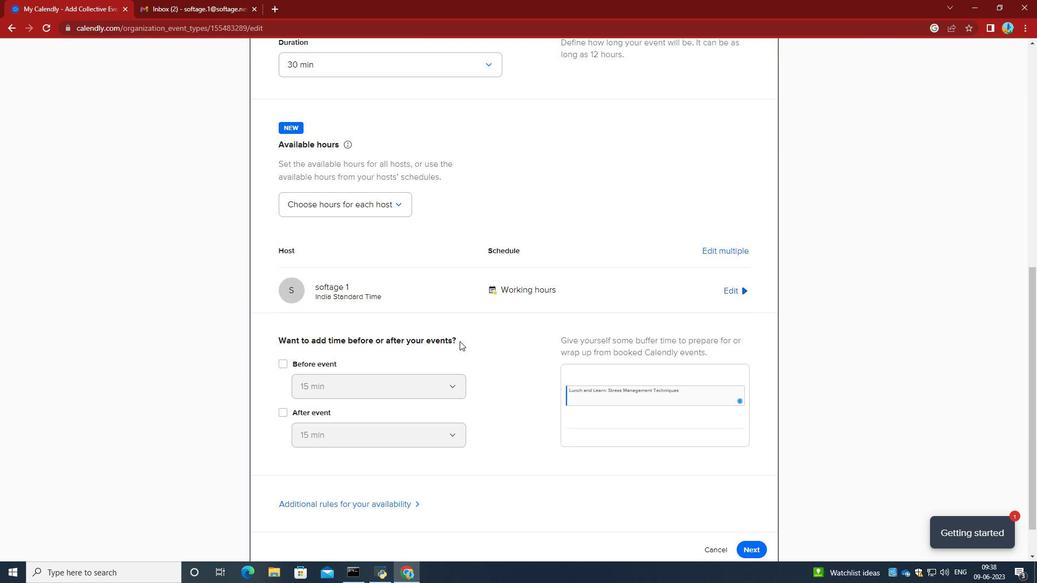 
Action: Mouse scrolled (459, 340) with delta (0, 0)
Screenshot: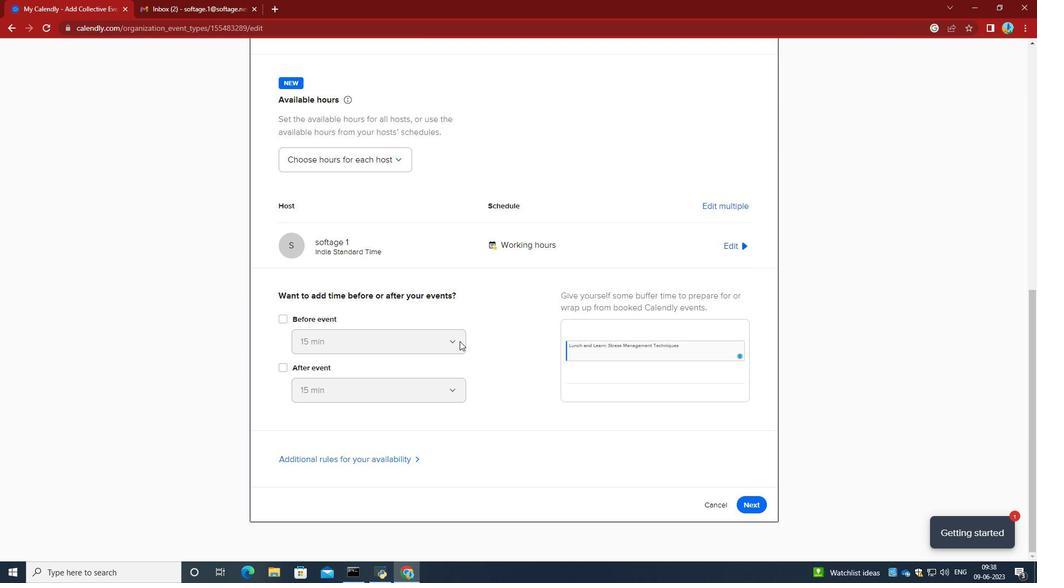
Action: Mouse scrolled (459, 340) with delta (0, 0)
Screenshot: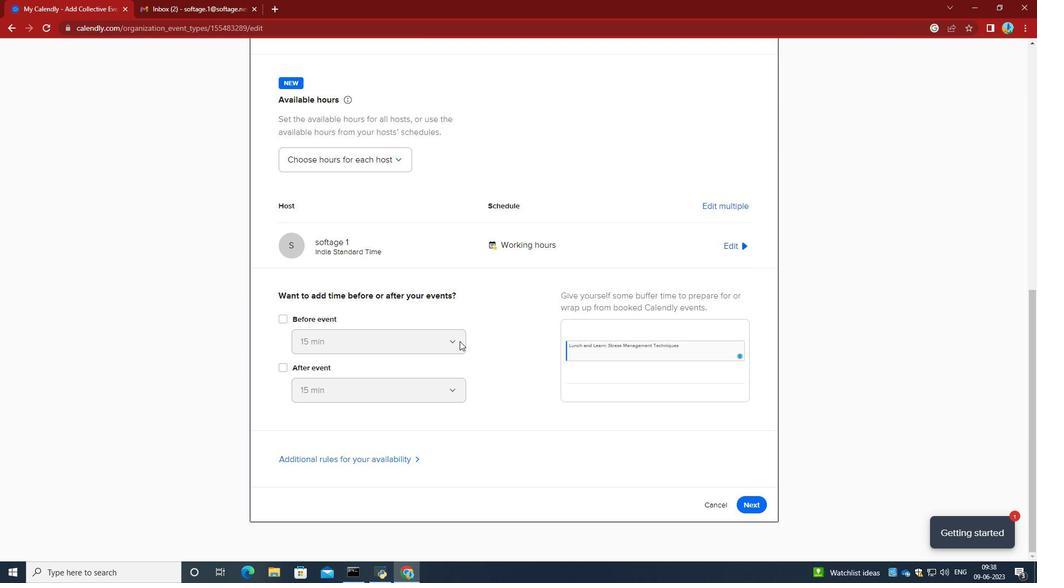 
Action: Mouse moved to (744, 504)
Screenshot: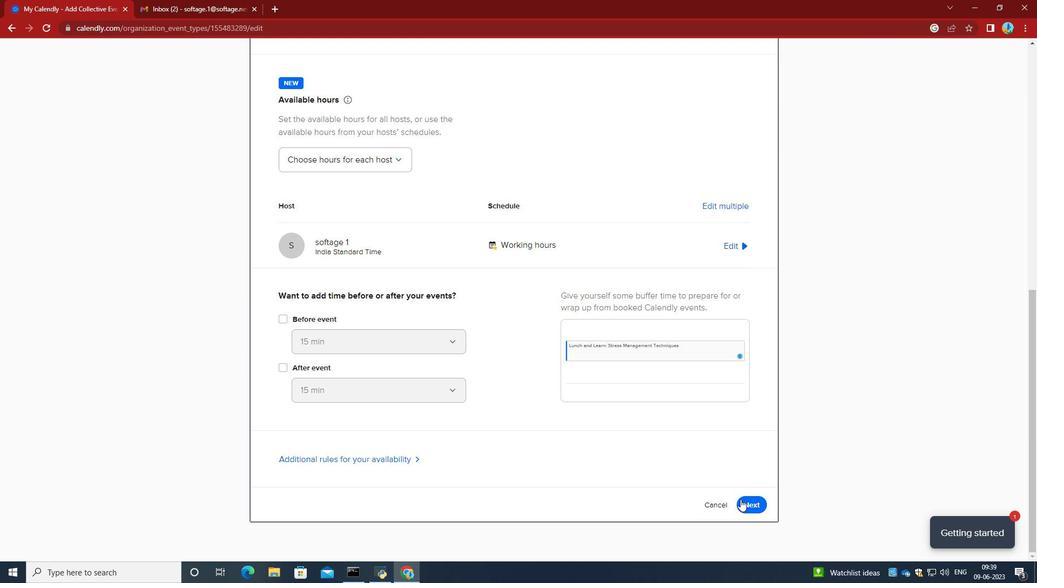 
Action: Mouse pressed left at (744, 504)
Screenshot: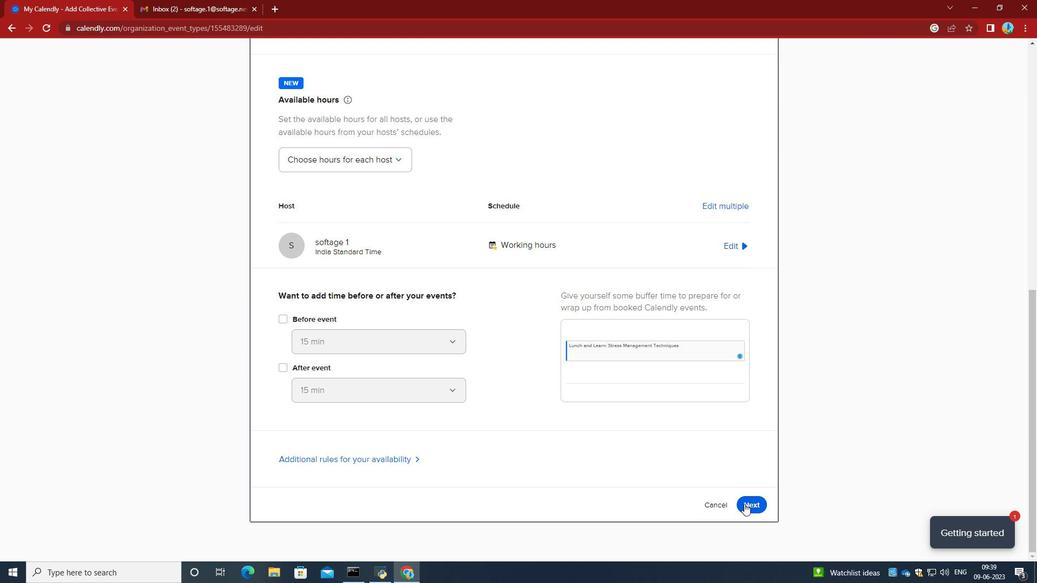 
Action: Mouse moved to (744, 95)
Screenshot: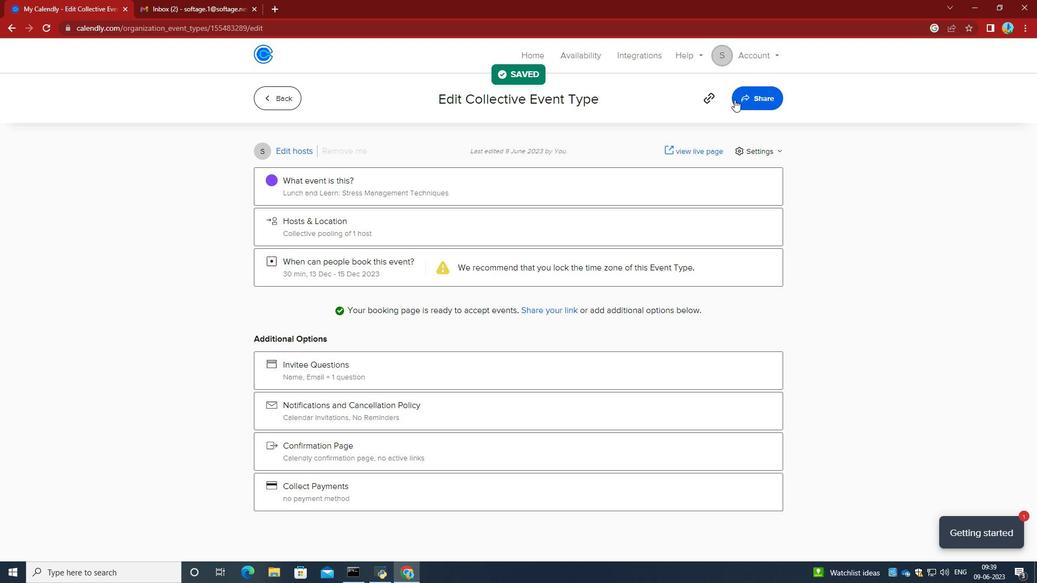 
Action: Mouse pressed left at (744, 95)
Screenshot: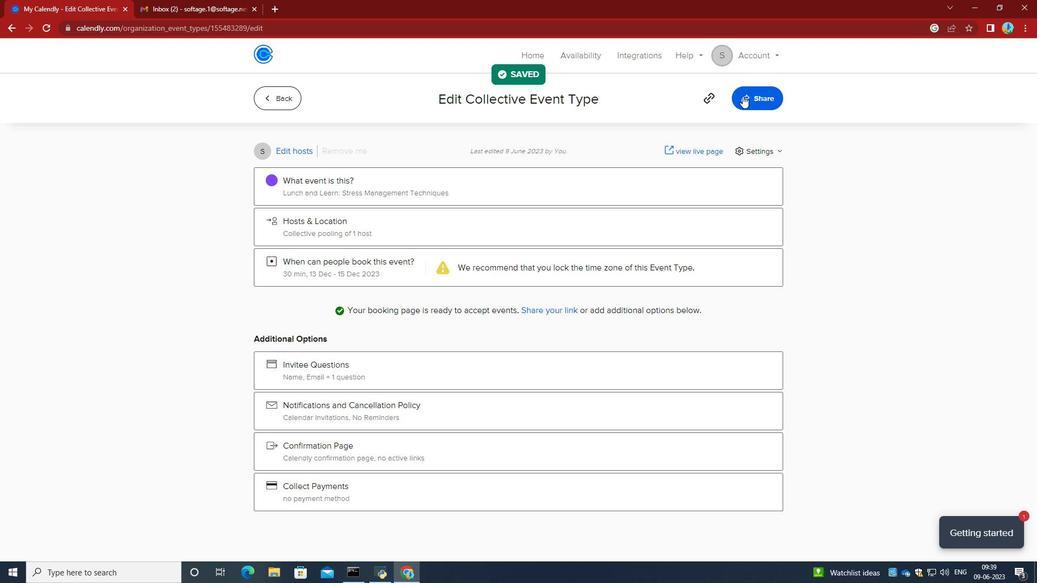 
Action: Mouse moved to (652, 204)
Screenshot: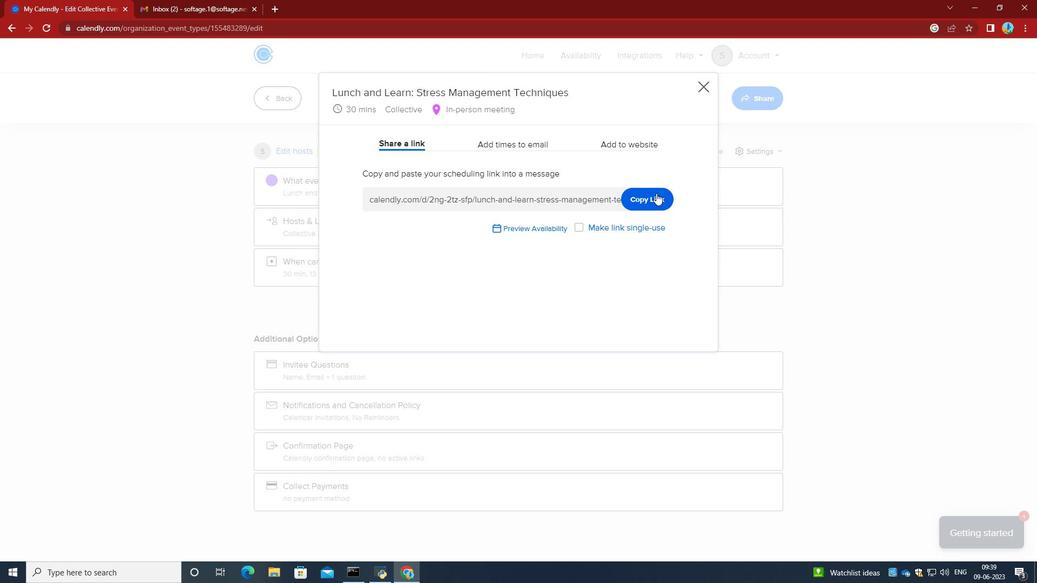 
Action: Mouse pressed left at (652, 204)
Screenshot: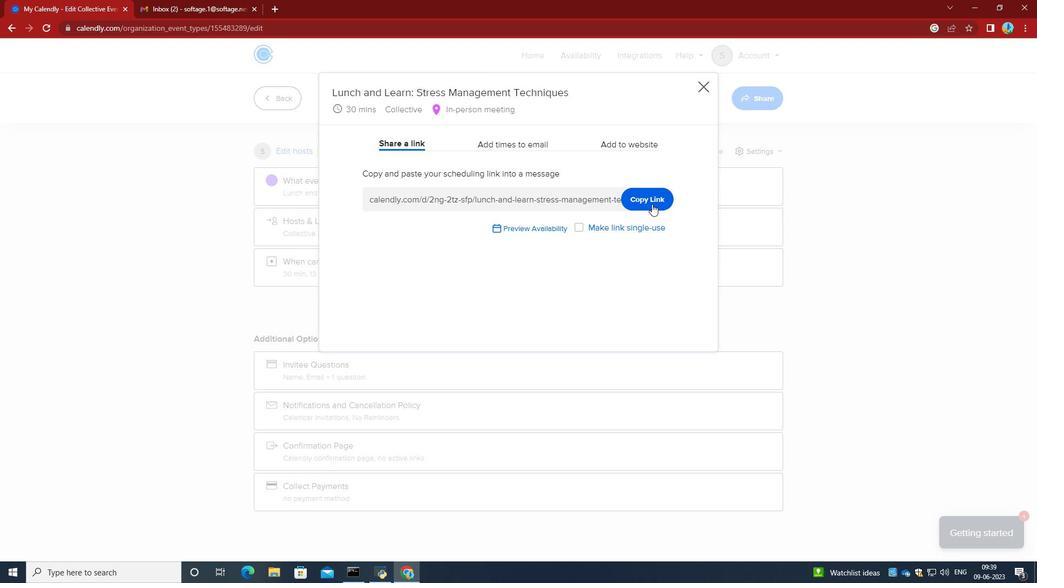 
Action: Mouse moved to (230, 11)
Screenshot: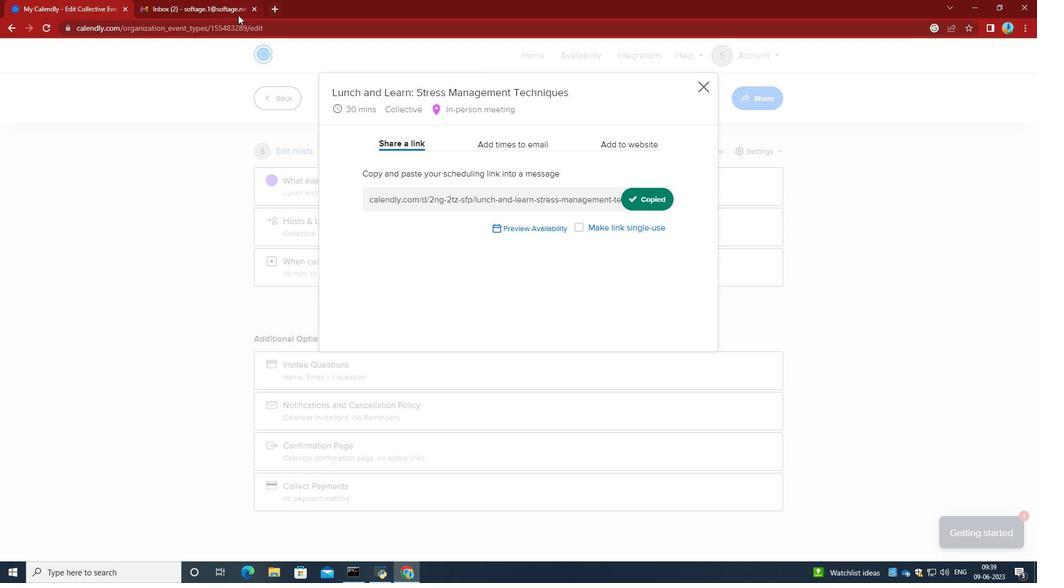 
Action: Mouse pressed left at (230, 11)
Screenshot: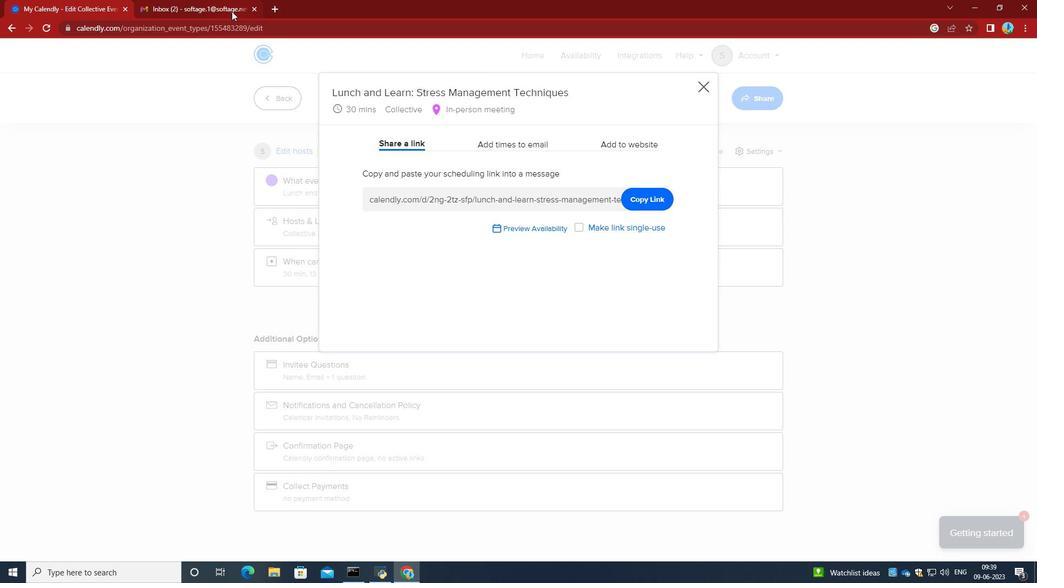 
Action: Mouse moved to (86, 88)
Screenshot: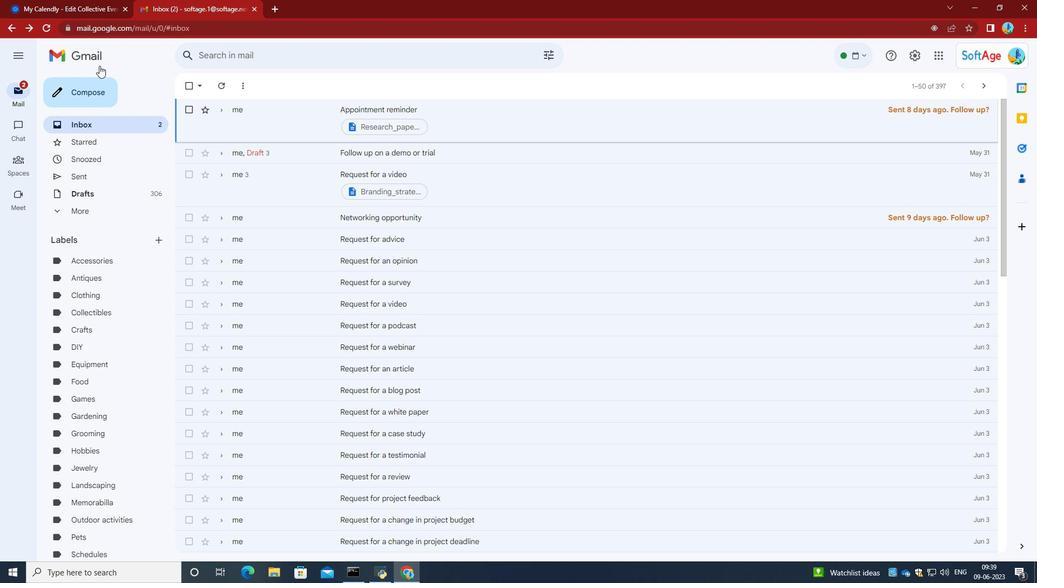 
Action: Mouse pressed left at (86, 88)
Screenshot: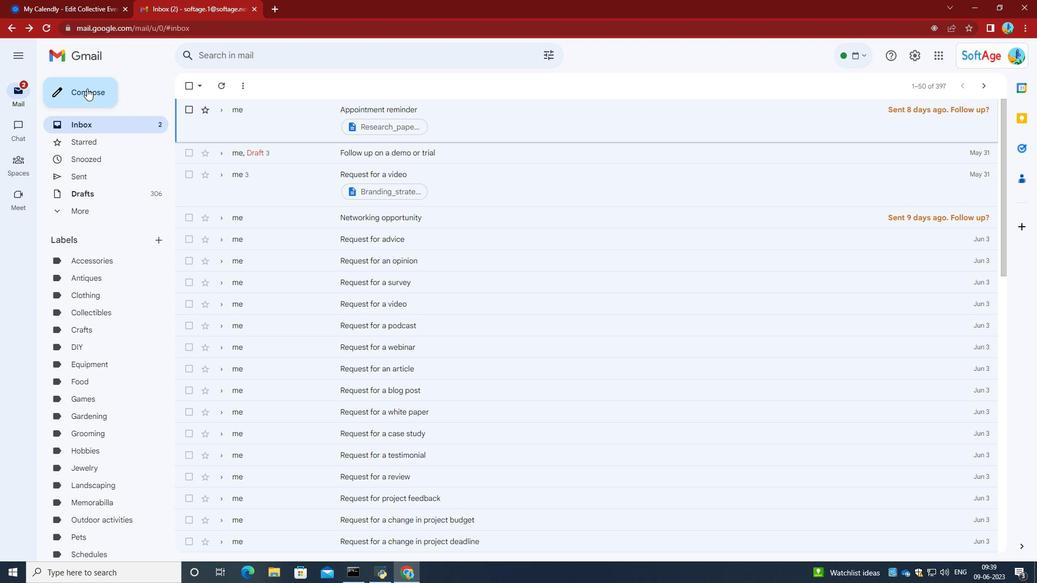 
Action: Mouse moved to (747, 263)
Screenshot: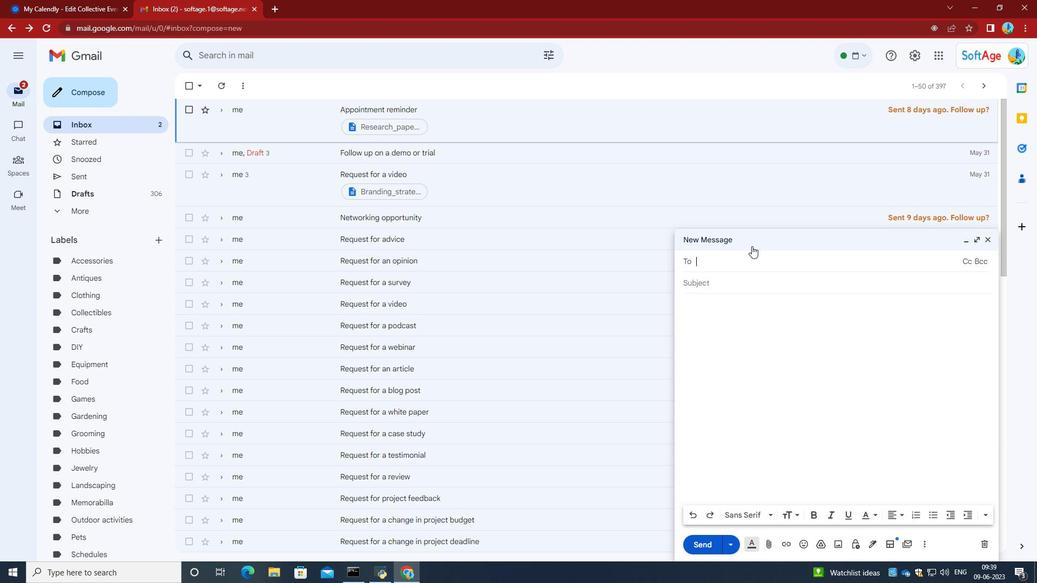 
Action: Mouse pressed left at (747, 263)
Screenshot: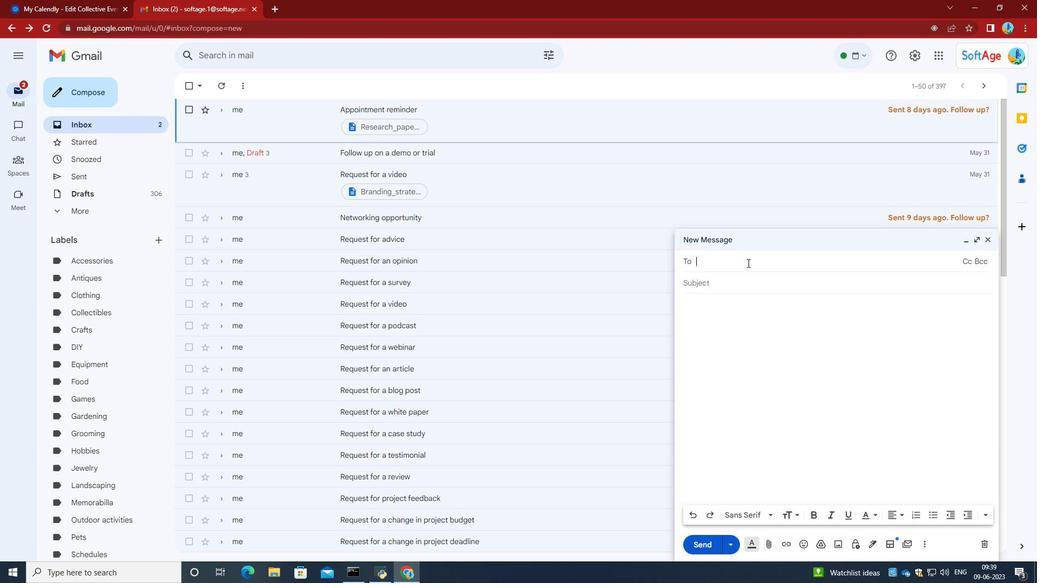 
Action: Mouse moved to (755, 338)
Screenshot: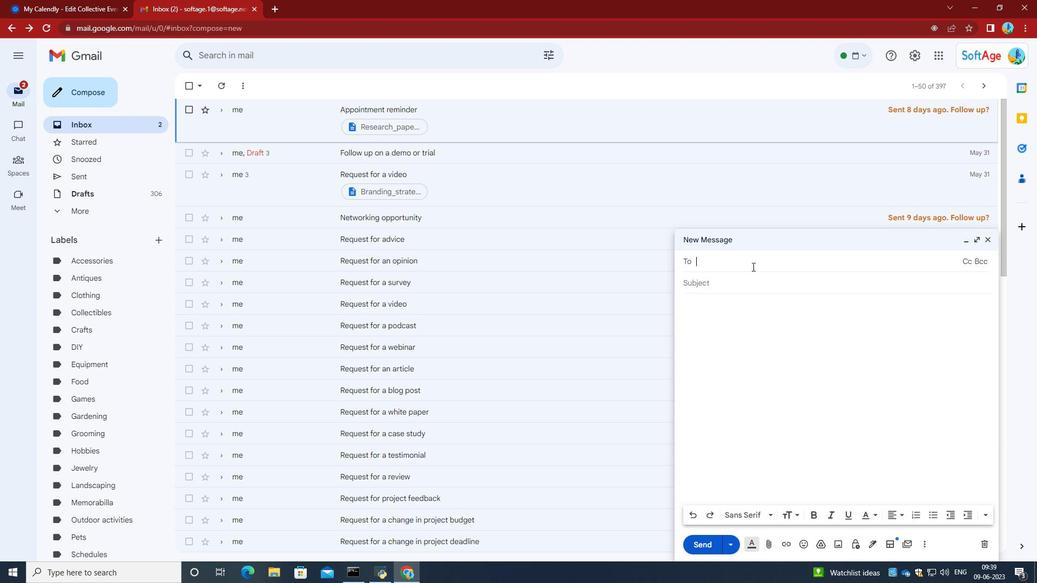 
Action: Mouse pressed left at (755, 338)
Screenshot: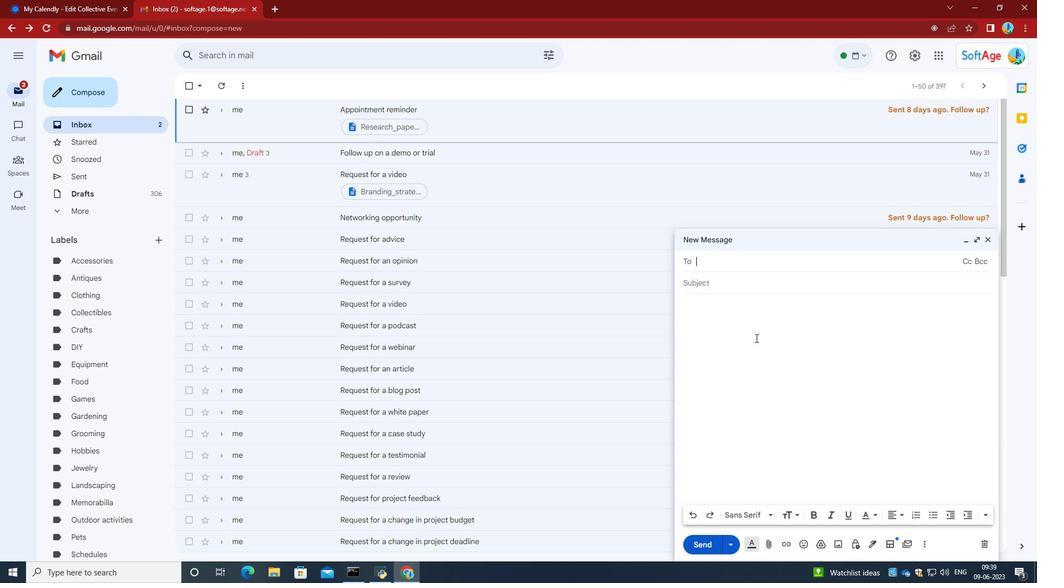 
Action: Key pressed ctrl+V
Screenshot: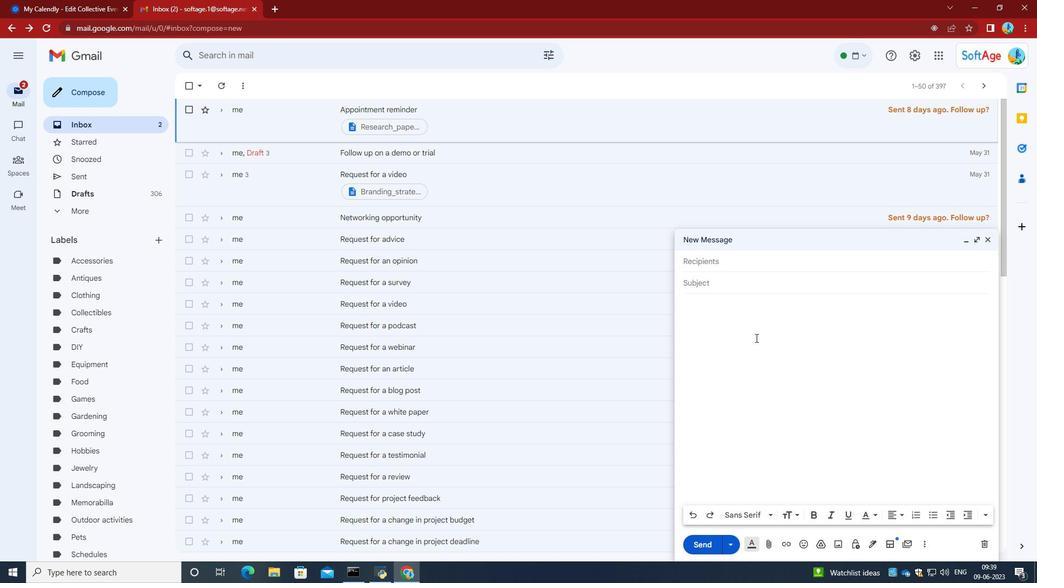 
Action: Mouse moved to (737, 257)
Screenshot: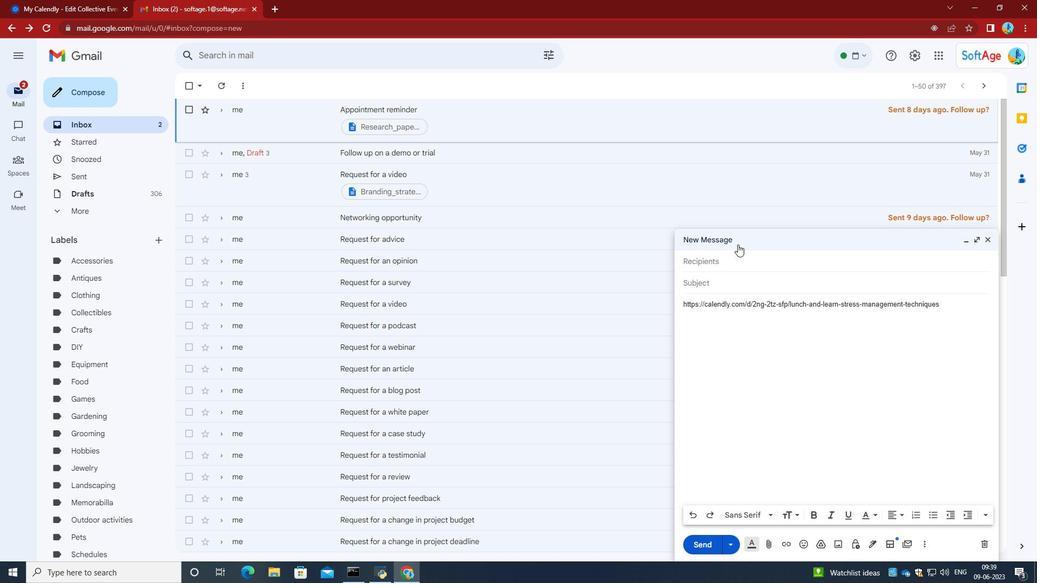 
Action: Mouse pressed left at (737, 257)
Screenshot: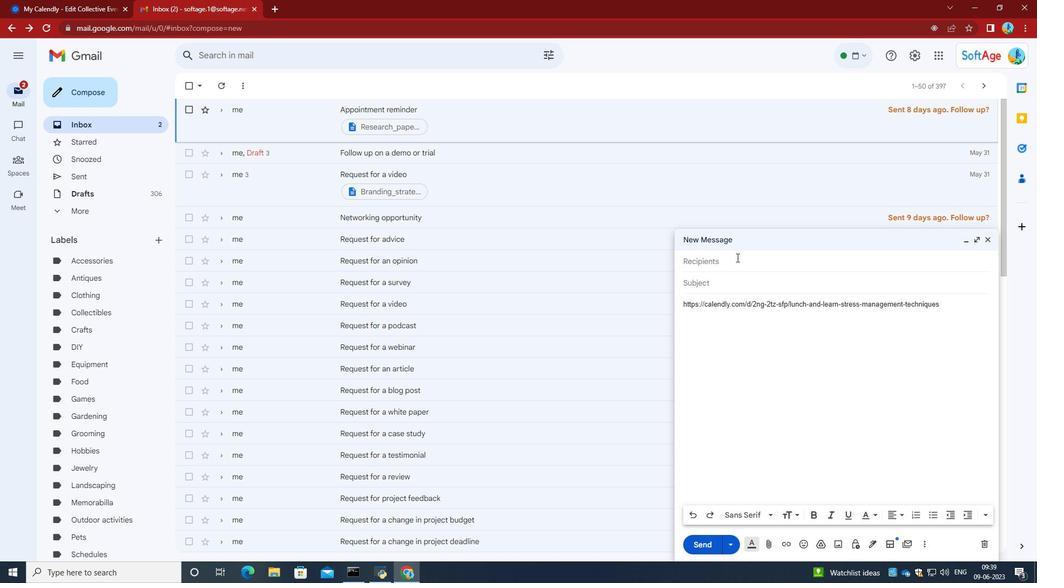 
Action: Key pressed softage.2<Key.shift>@softage.net<Key.enter>softage.3<Key.shift>@softage.net<Key.enter>
Screenshot: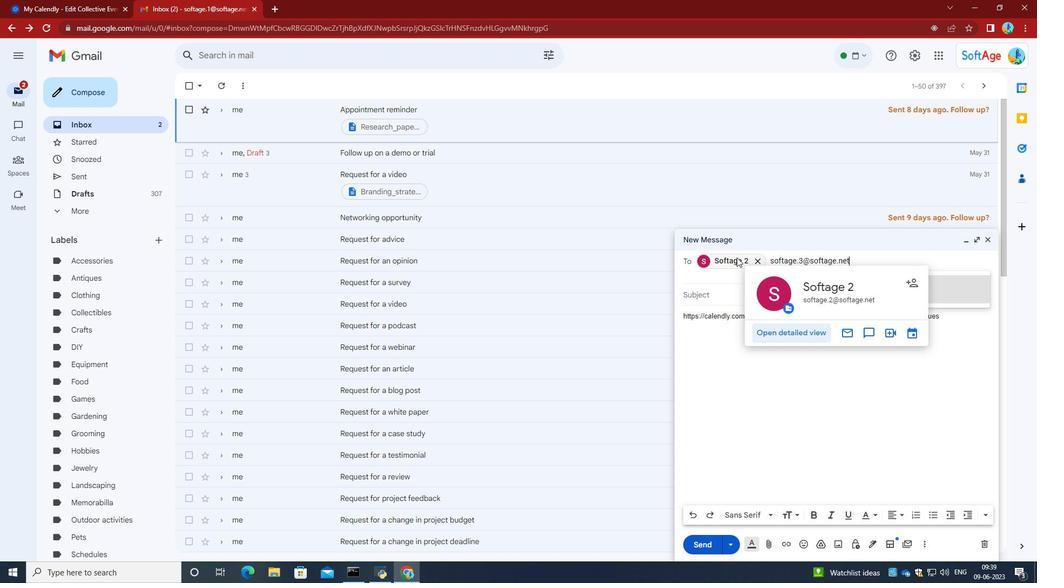 
Action: Mouse moved to (738, 445)
Screenshot: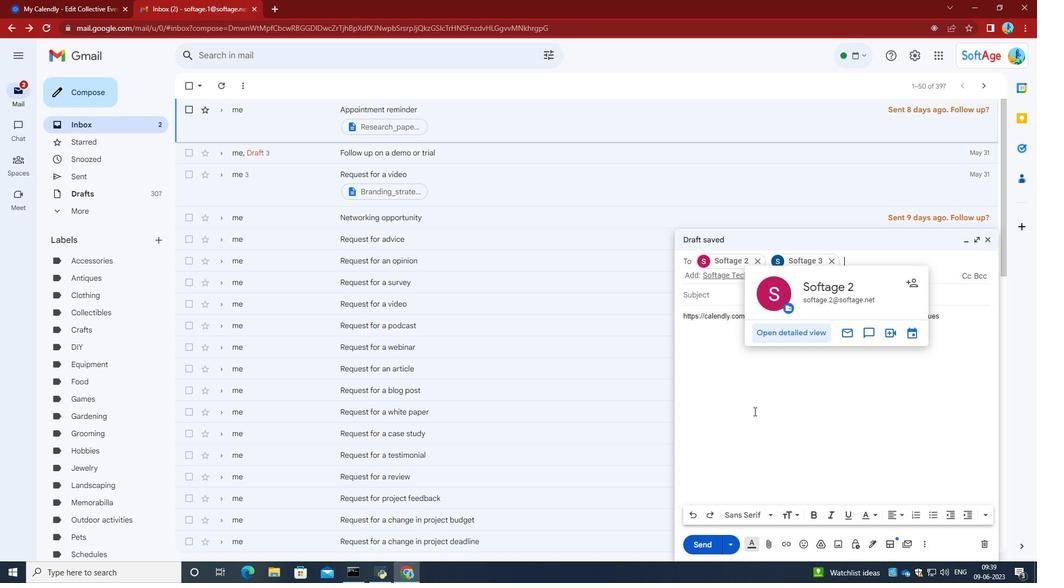 
Action: Mouse pressed left at (738, 445)
Screenshot: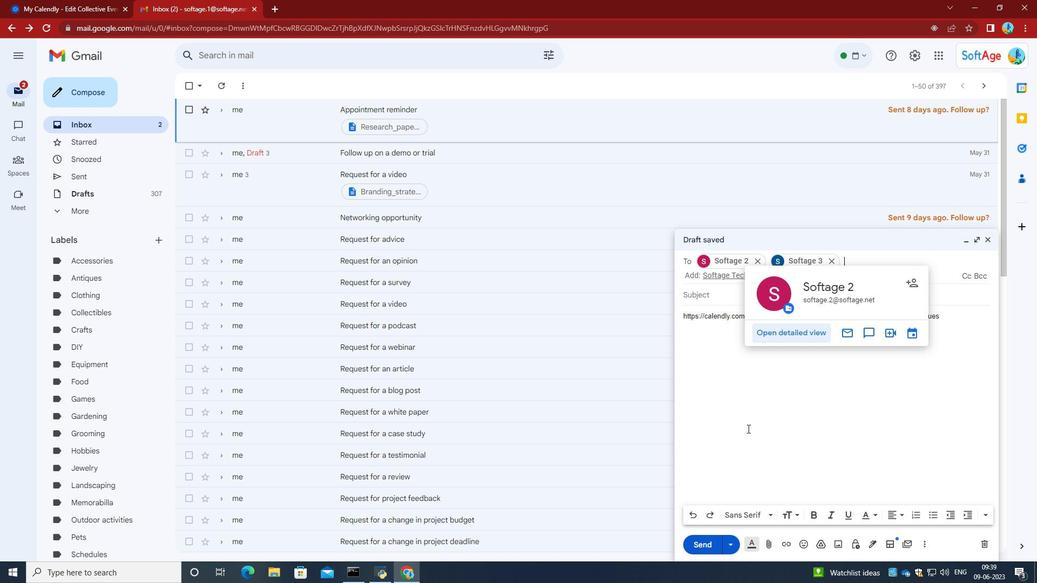 
Action: Mouse moved to (710, 541)
Screenshot: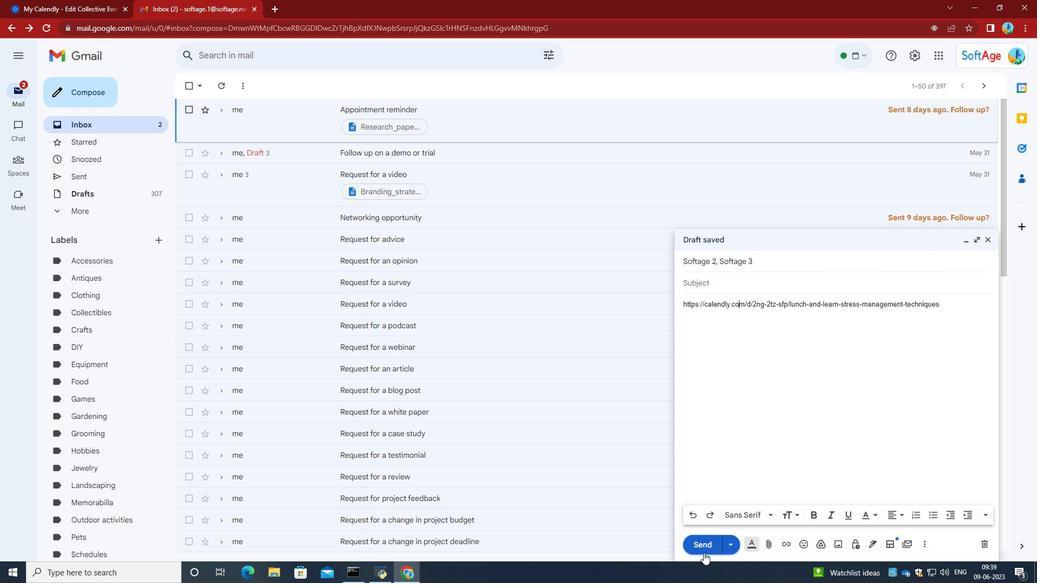 
Action: Mouse pressed left at (710, 541)
Screenshot: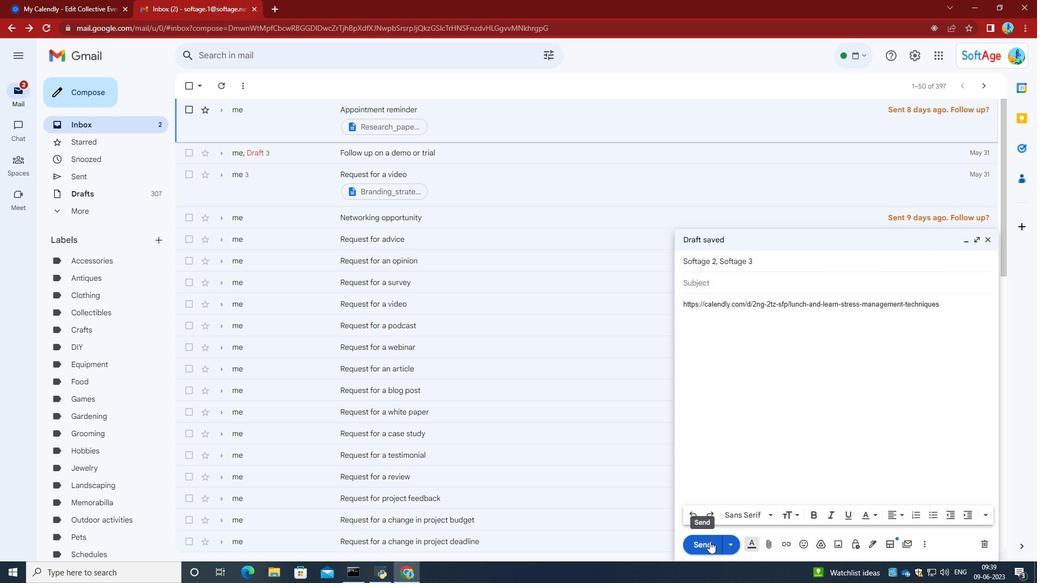 
